 Task: In the Company 3m.com, Create email and send with subject: 'We're Thrilled to Welcome You ', and with mail content 'Hello,_x000D_
Unlock your full potential with our game-changing solution. Embrace the possibilities and embark on a journey of growth and success in your industry._x000D_
Regards', attach the document: Project_plan.docx and insert image: visitingcard.jpg. Below Regards, write Instagram and insert the URL: 'www.instagram.com'. Mark checkbox to create task to follow up : In 3 business days .  Enter or choose an email address of recipient's from company's contact and send.. Logged in from softage.1@softage.net
Action: Mouse moved to (99, 64)
Screenshot: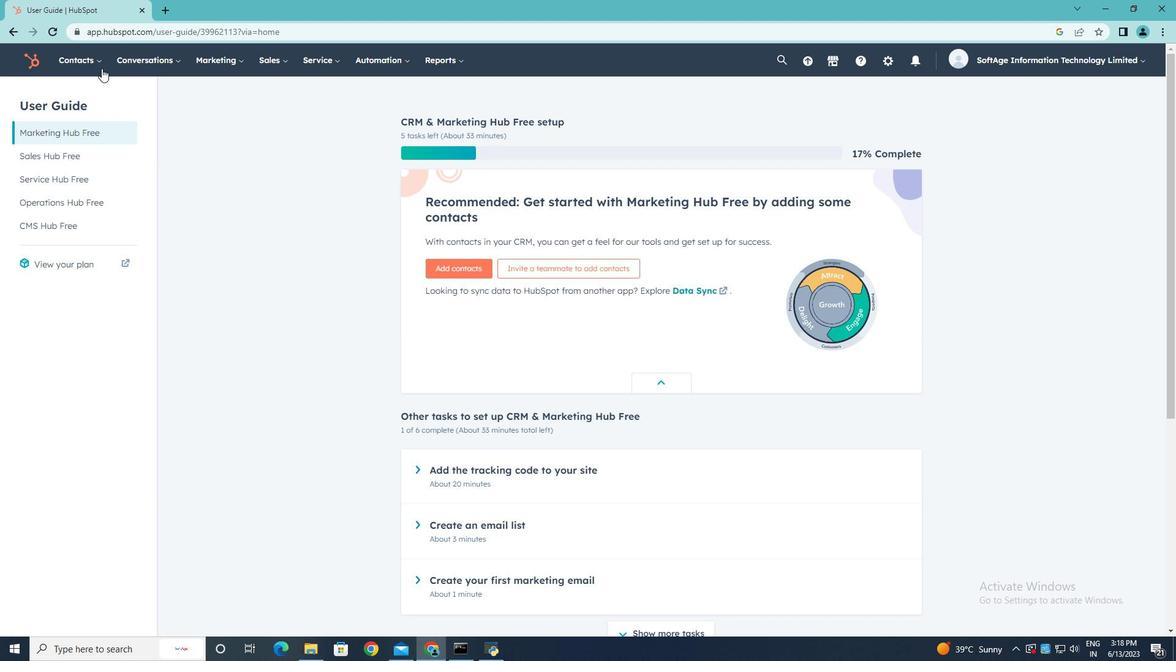 
Action: Mouse pressed left at (99, 64)
Screenshot: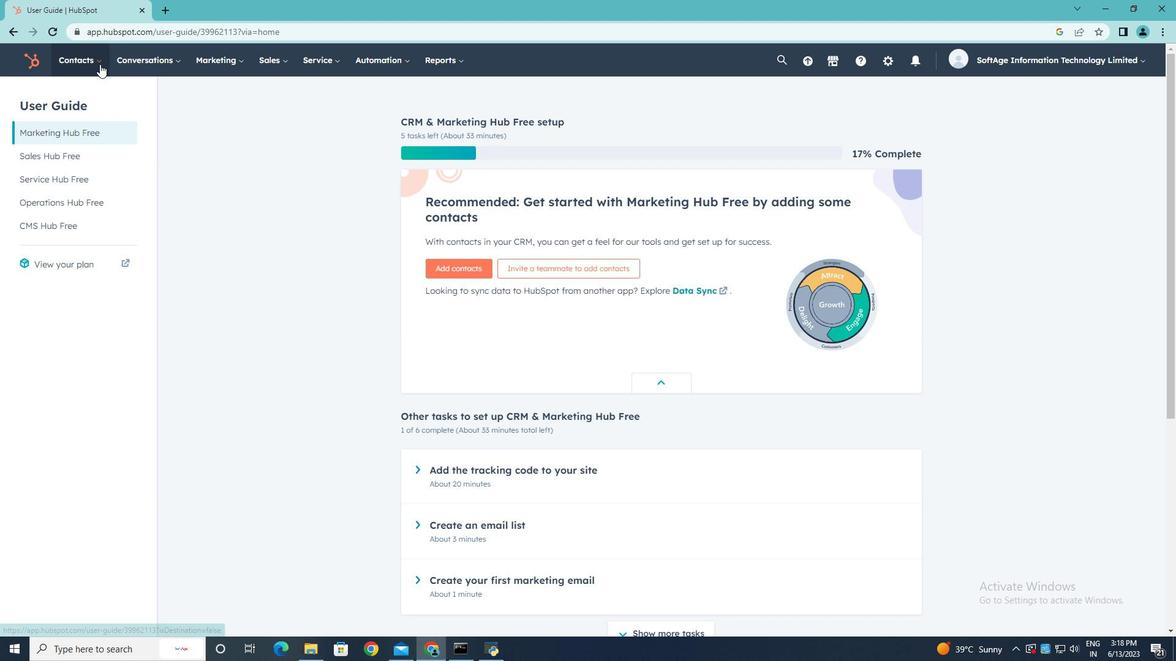 
Action: Mouse moved to (96, 124)
Screenshot: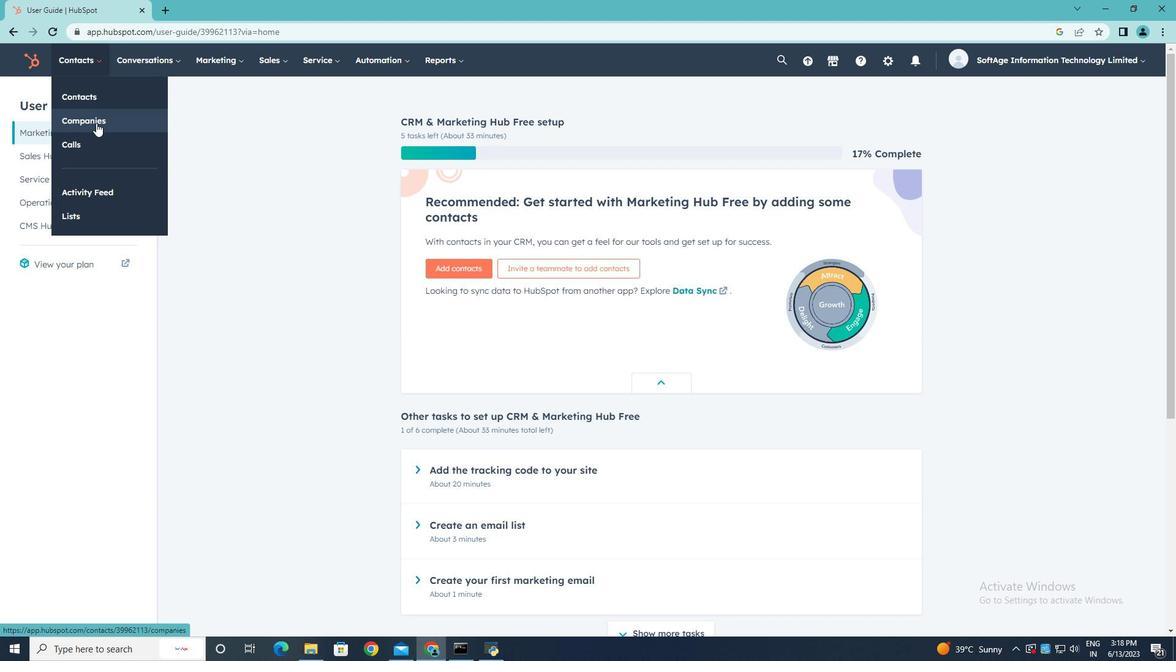 
Action: Mouse pressed left at (96, 124)
Screenshot: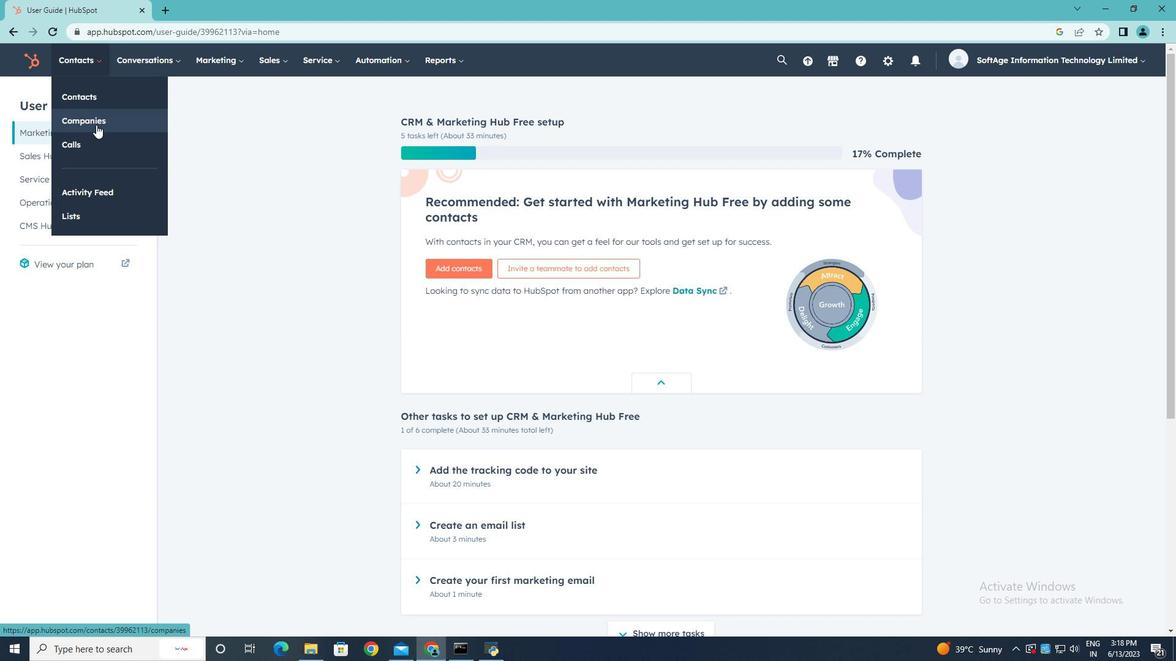 
Action: Mouse moved to (110, 200)
Screenshot: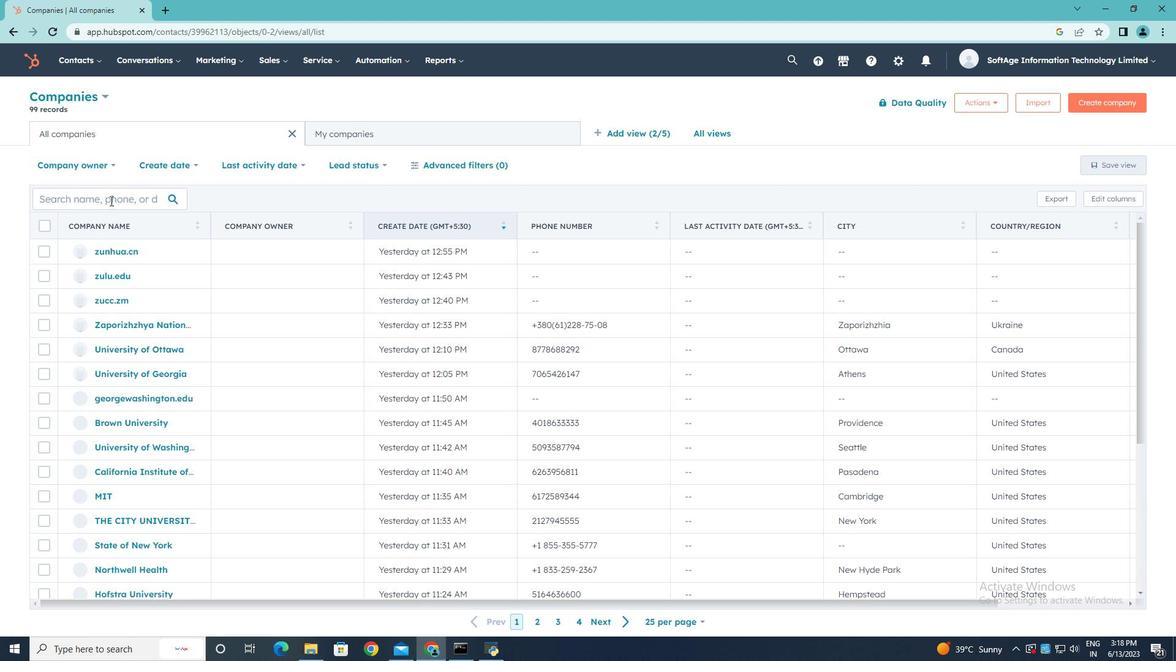 
Action: Mouse pressed left at (110, 200)
Screenshot: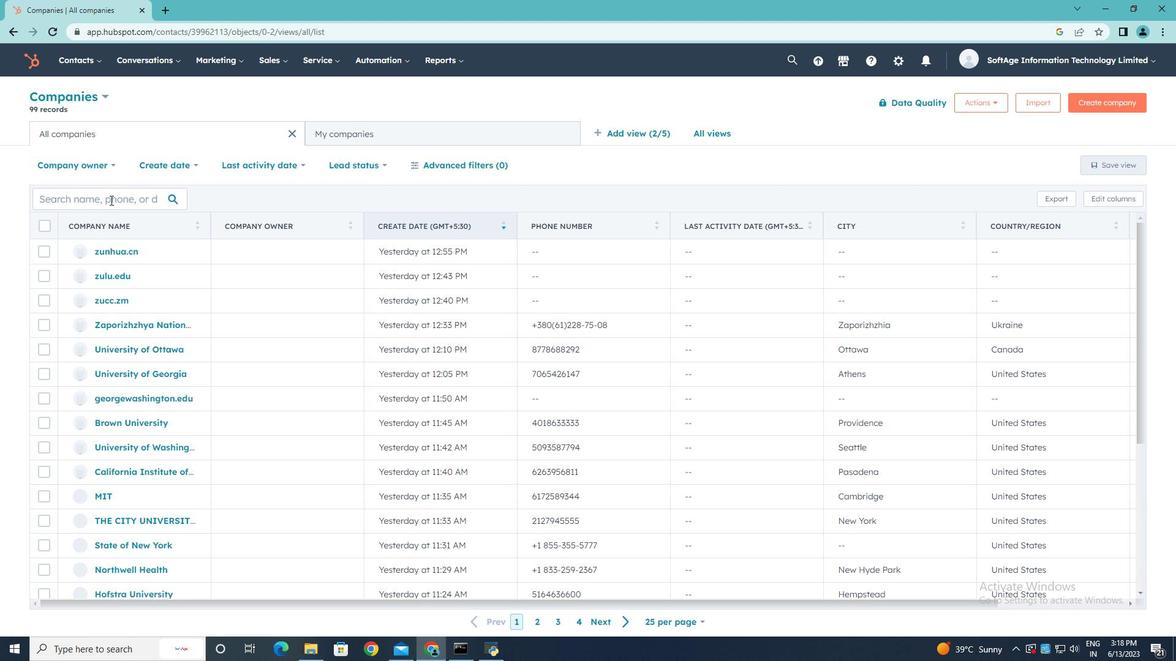 
Action: Key pressed 3m.com
Screenshot: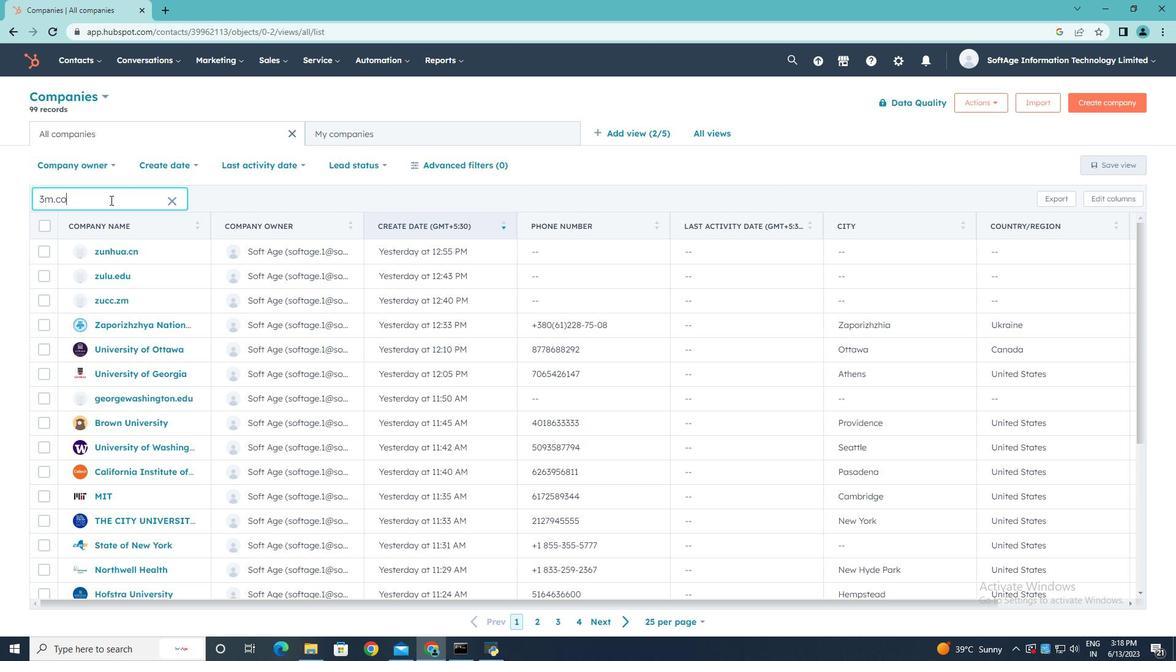 
Action: Mouse moved to (114, 249)
Screenshot: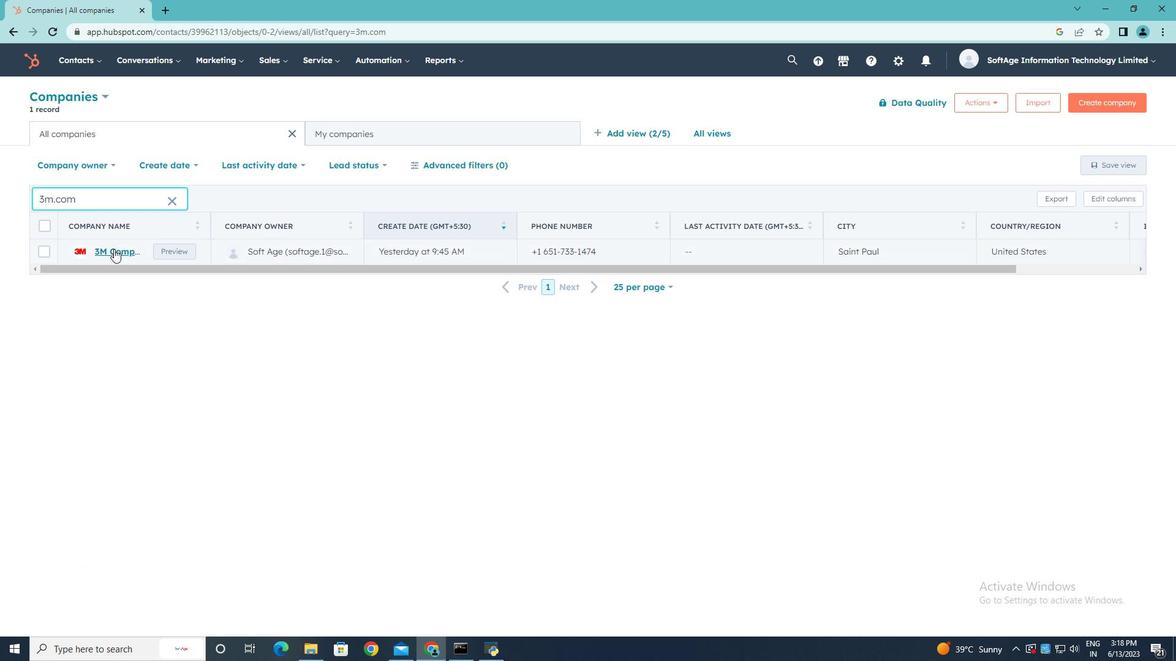 
Action: Mouse pressed left at (114, 249)
Screenshot: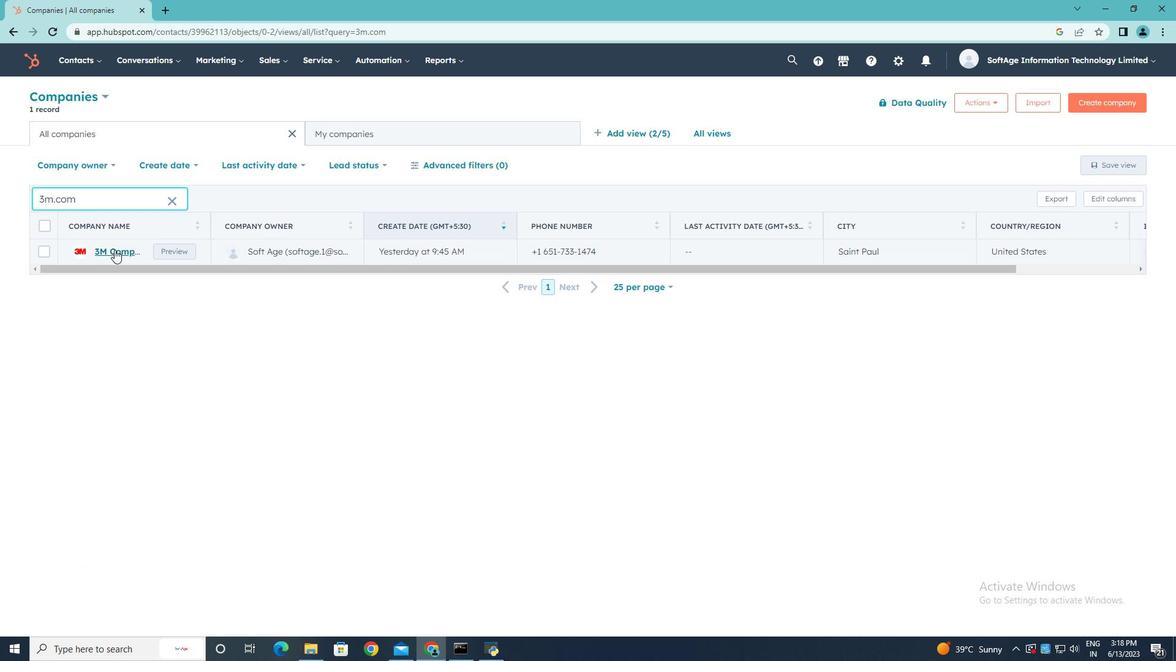 
Action: Mouse moved to (86, 205)
Screenshot: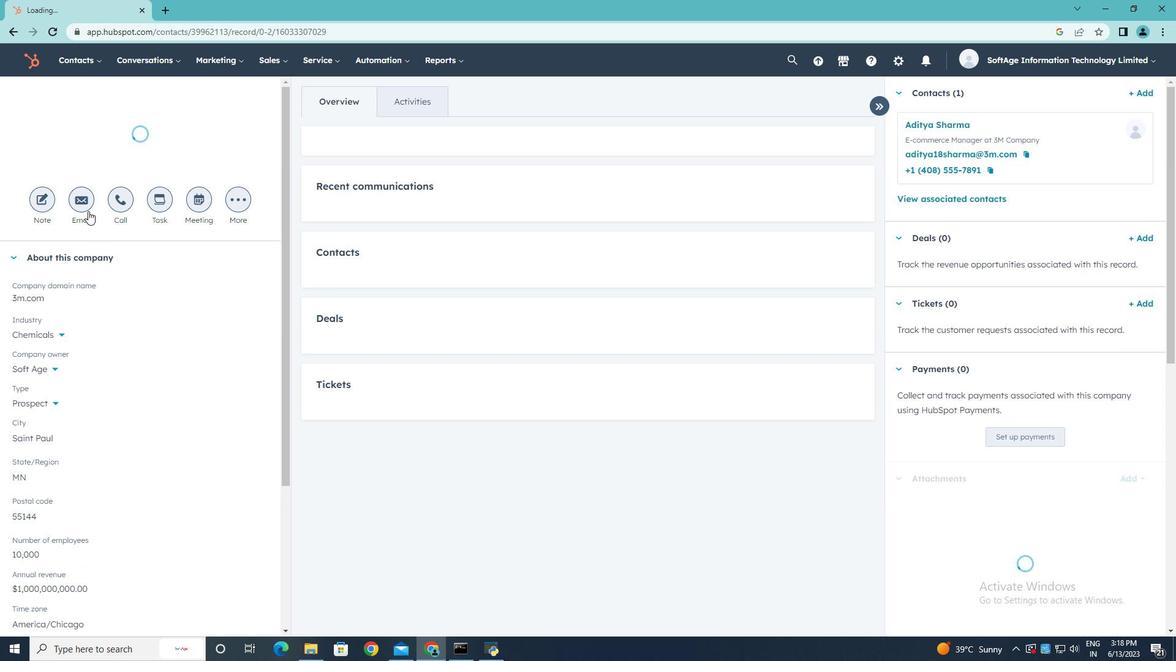 
Action: Mouse pressed left at (86, 205)
Screenshot: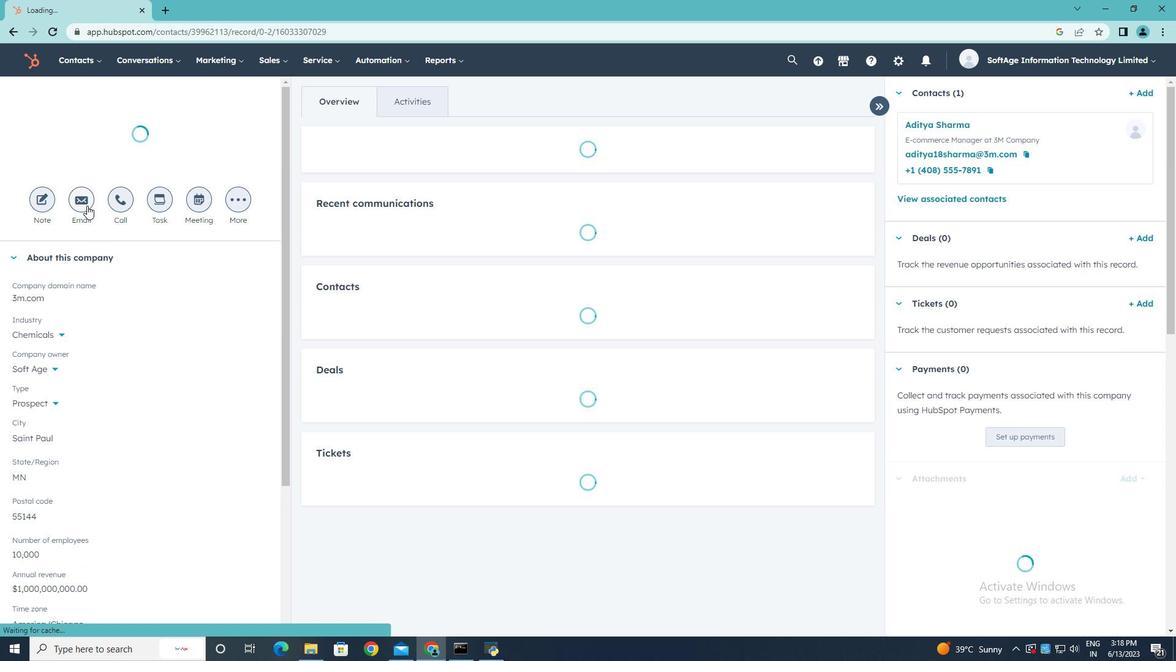
Action: Key pressed <Key.shift><Key.shift><Key.shift><Key.shift><Key.shift><Key.shift><Key.shift><Key.shift><Key.shift><Key.shift><Key.shift><Key.shift><Key.shift><Key.shift><Key.shift><Key.shift><Key.shift><Key.shift><Key.shift><Key.shift><Key.shift><Key.shift><Key.shift><Key.shift><Key.shift><Key.shift><Key.shift><Key.shift><Key.shift><Key.shift><Key.shift><Key.shift><Key.shift>We're<Key.space><Key.shift>Thrilled<Key.space>to<Key.space><Key.shift>welcome<Key.space><Key.shift><Key.backspace><Key.backspace><Key.backspace><Key.backspace><Key.backspace><Key.backspace><Key.backspace><Key.backspace><Key.backspace><Key.space><Key.shift>Welcome<Key.space><Key.shift><Key.shift><Key.shift><Key.shift><Key.shift><Key.shift><Key.shift><Key.shift><Key.shift><Key.shift><Key.shift><Key.shift><Key.shift><Key.shift><Key.shift><Key.shift><Key.shift>You
Screenshot: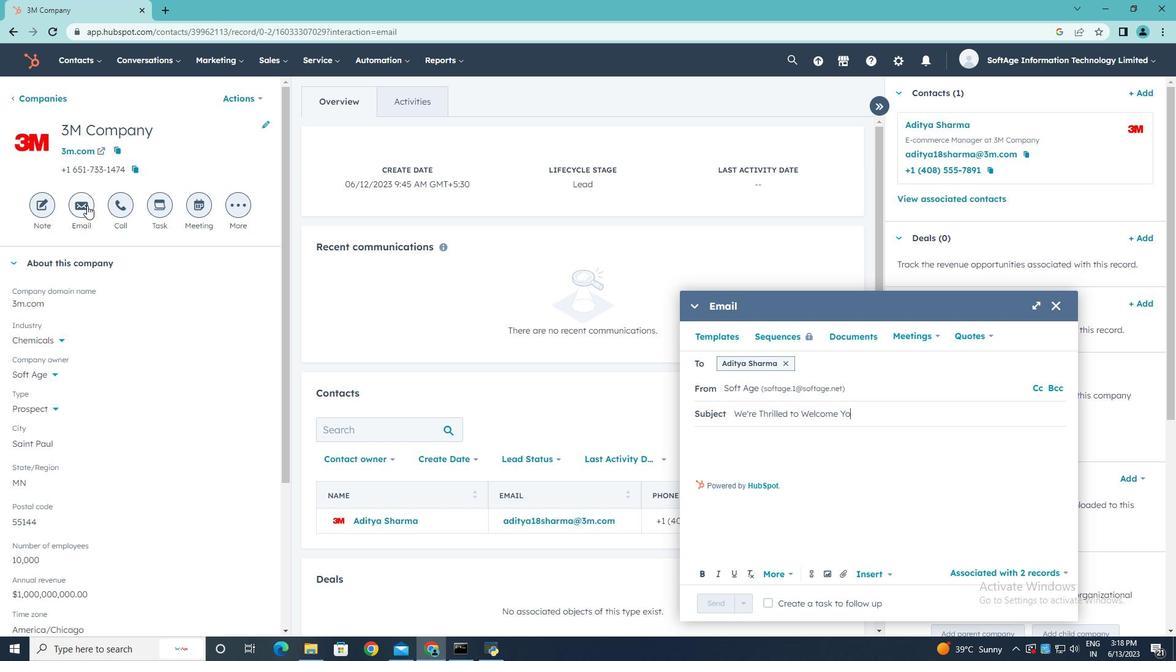 
Action: Mouse moved to (708, 434)
Screenshot: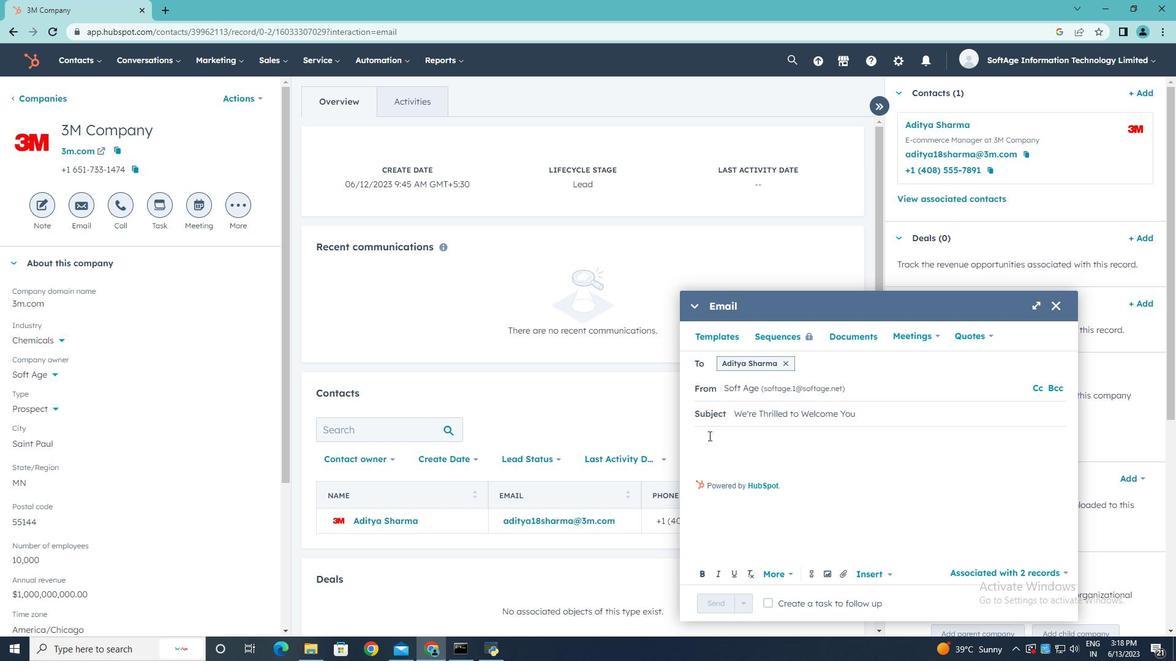 
Action: Mouse pressed left at (708, 434)
Screenshot: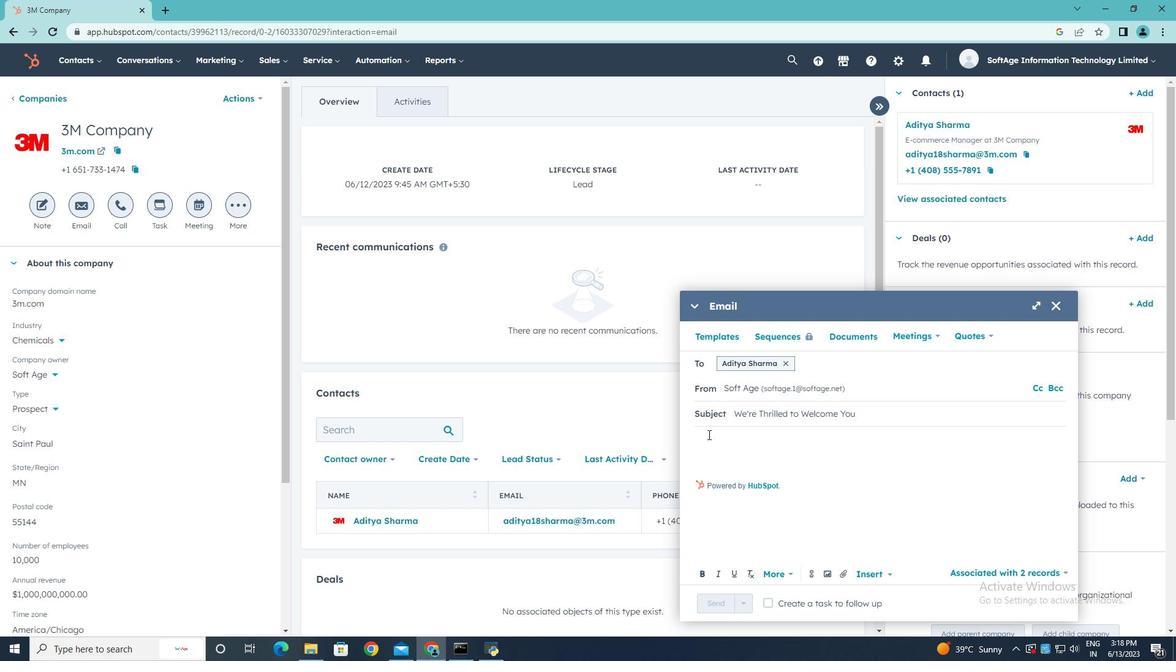 
Action: Key pressed <Key.shift>Hello
Screenshot: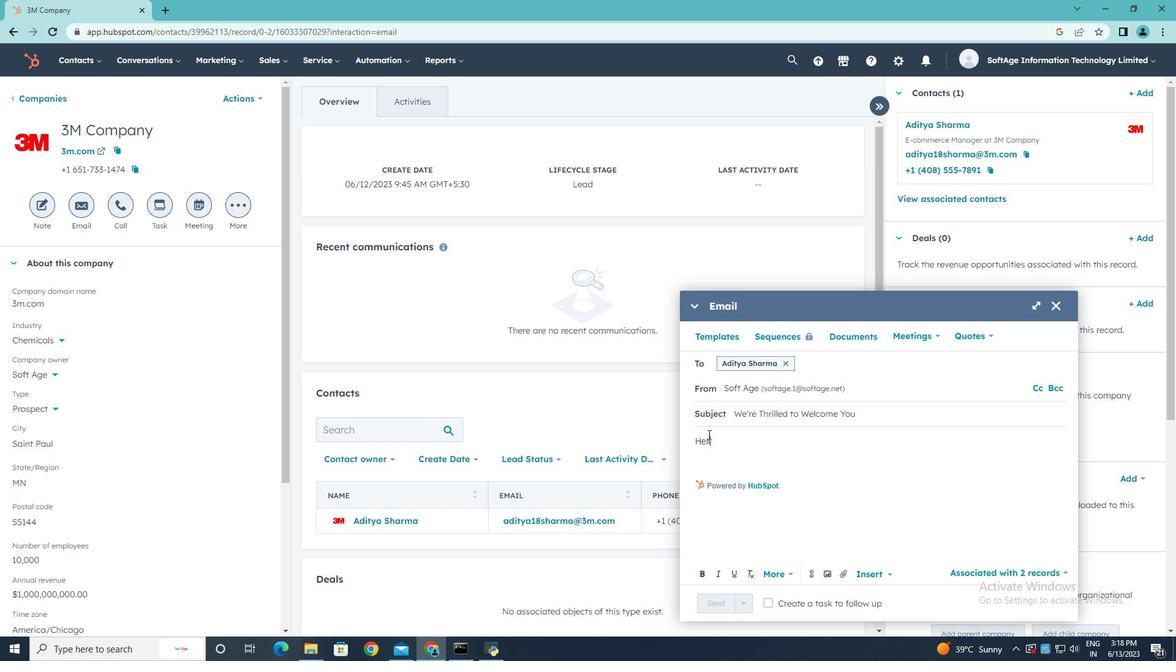 
Action: Mouse moved to (696, 455)
Screenshot: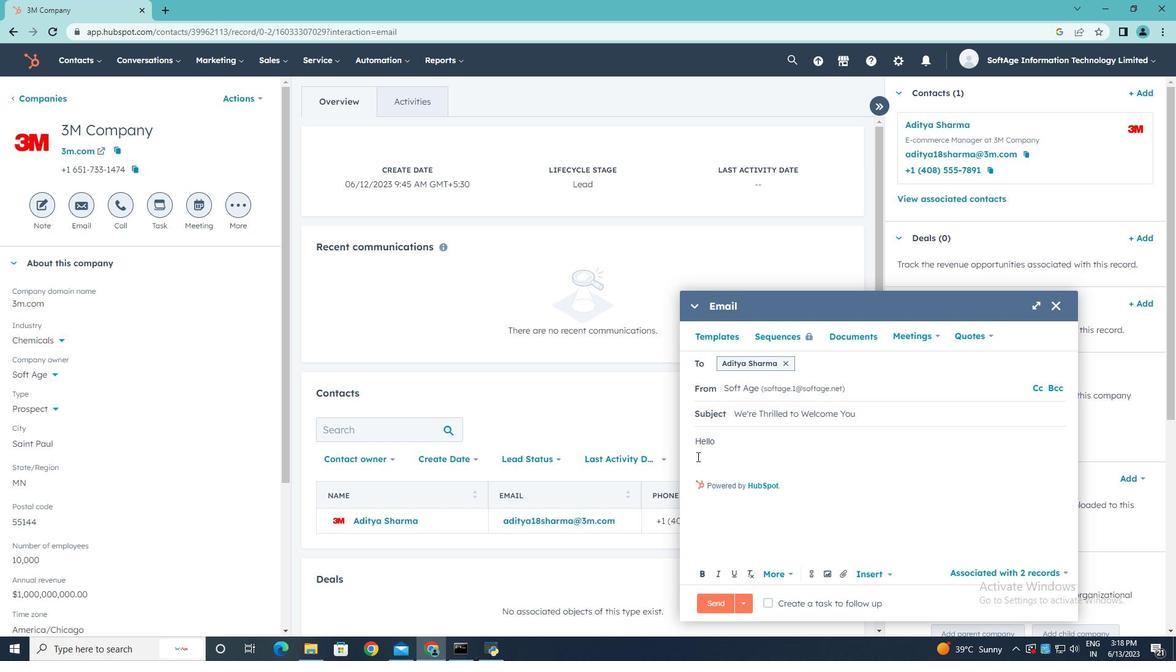 
Action: Mouse pressed left at (696, 455)
Screenshot: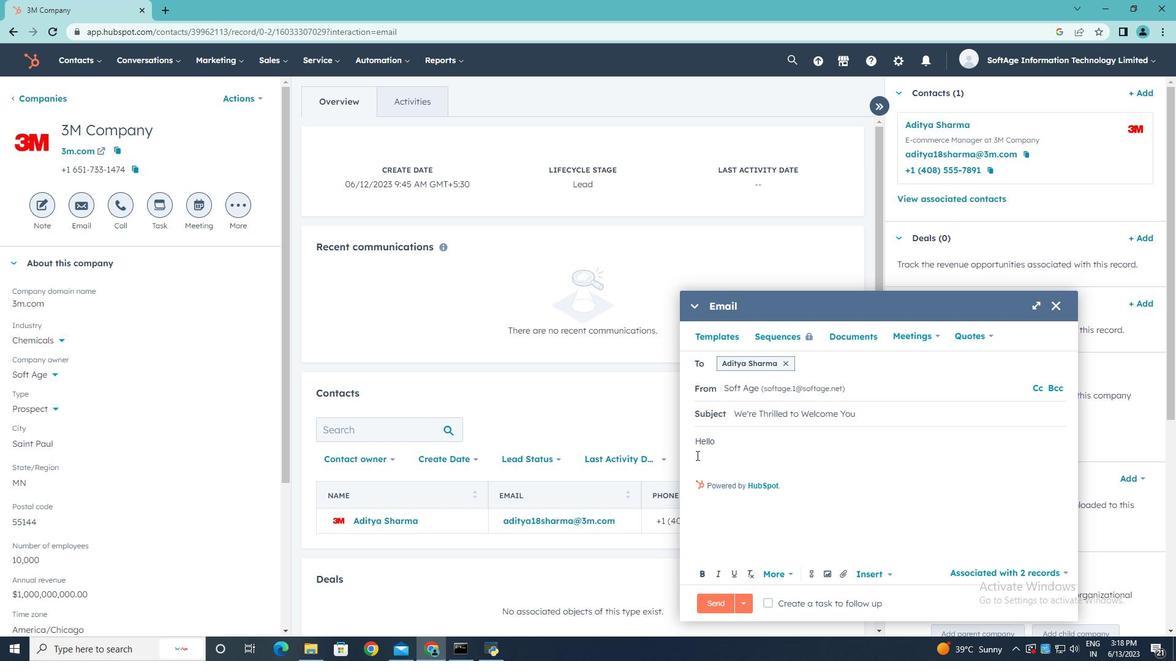 
Action: Key pressed <Key.shift><Key.shift><Key.shift><Key.shift>Unlock<Key.space><Key.shift><Key.shift><Key.shift><Key.shift><Key.shift><Key.shift><Key.shift><Key.shift><Key.shift>your<Key.space>full<Key.space>potential<Key.space>with<Key.space>our<Key.space>game-changing<Key.space>solution.<Key.space><Key.shift>En<Key.backspace>mbrace<Key.space>the<Key.space>possibilities<Key.space>and<Key.space>embark<Key.space>on<Key.space>a<Key.space>journey<Key.space>of<Key.space>growth<Key.space>and<Key.space>si<Key.backspace>uccess<Key.space>in<Key.space>your<Key.space>industry.
Screenshot: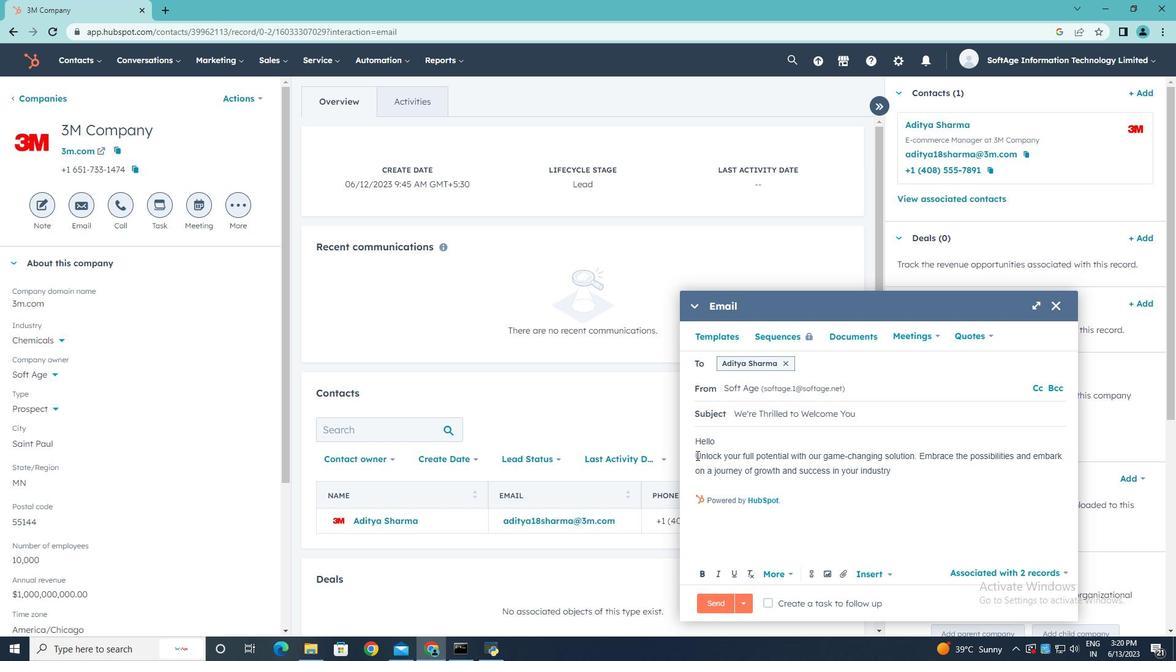 
Action: Mouse moved to (702, 491)
Screenshot: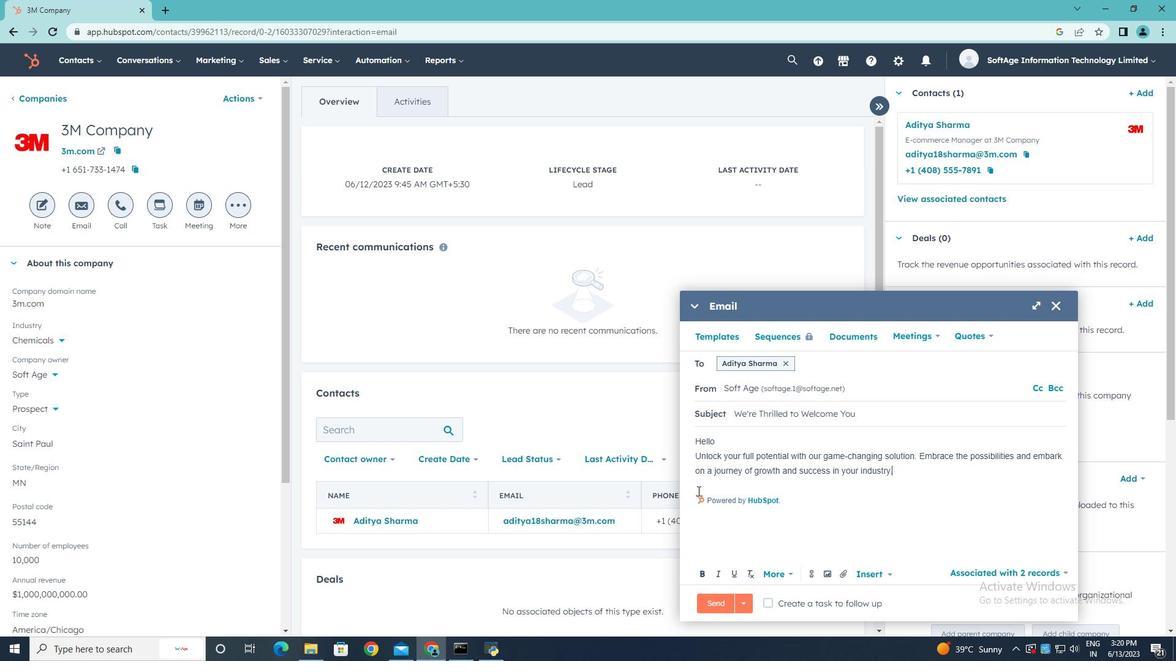 
Action: Mouse pressed left at (702, 491)
Screenshot: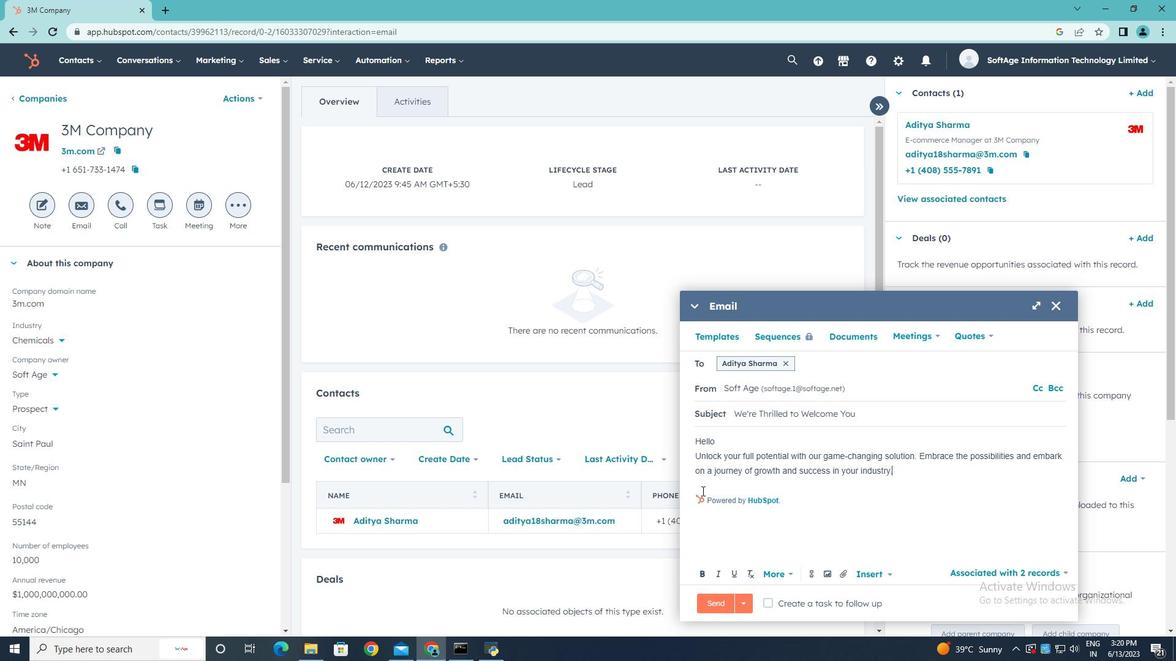 
Action: Key pressed <Key.enter><Key.shift>Regards,
Screenshot: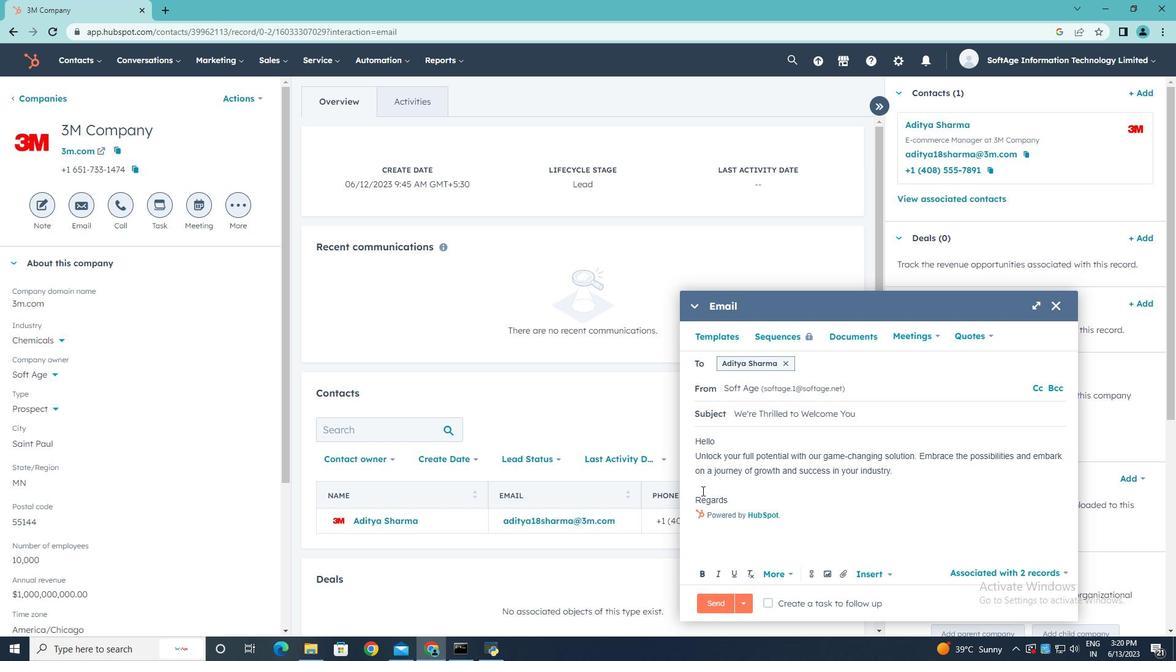 
Action: Mouse moved to (841, 574)
Screenshot: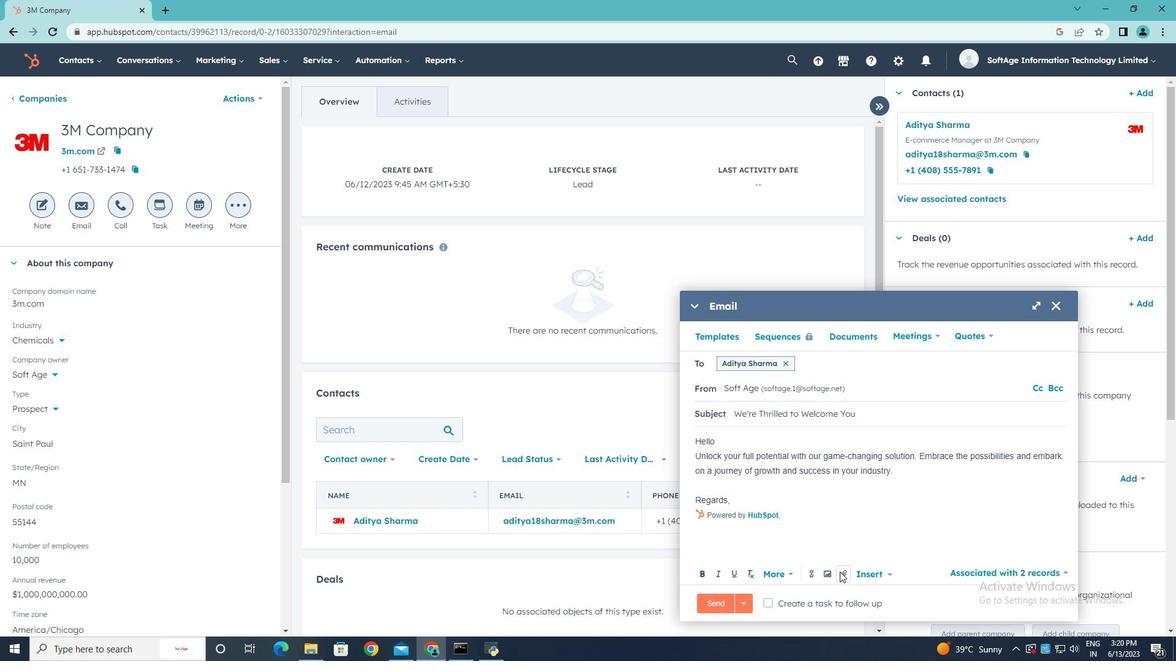 
Action: Mouse pressed left at (841, 574)
Screenshot: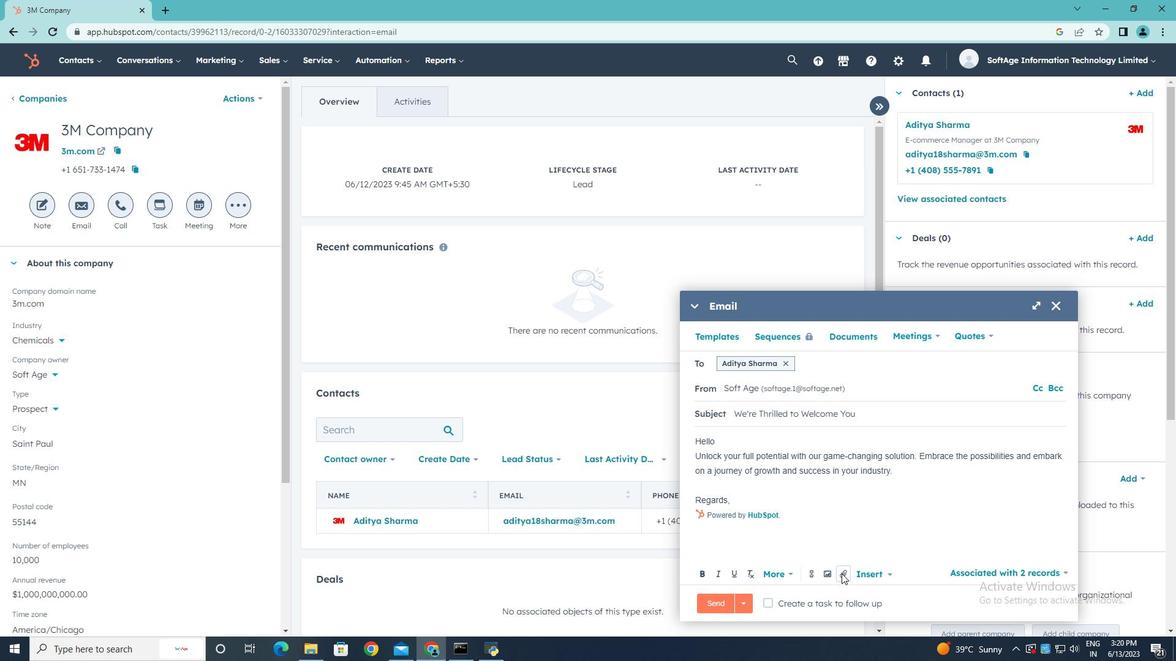 
Action: Mouse moved to (869, 544)
Screenshot: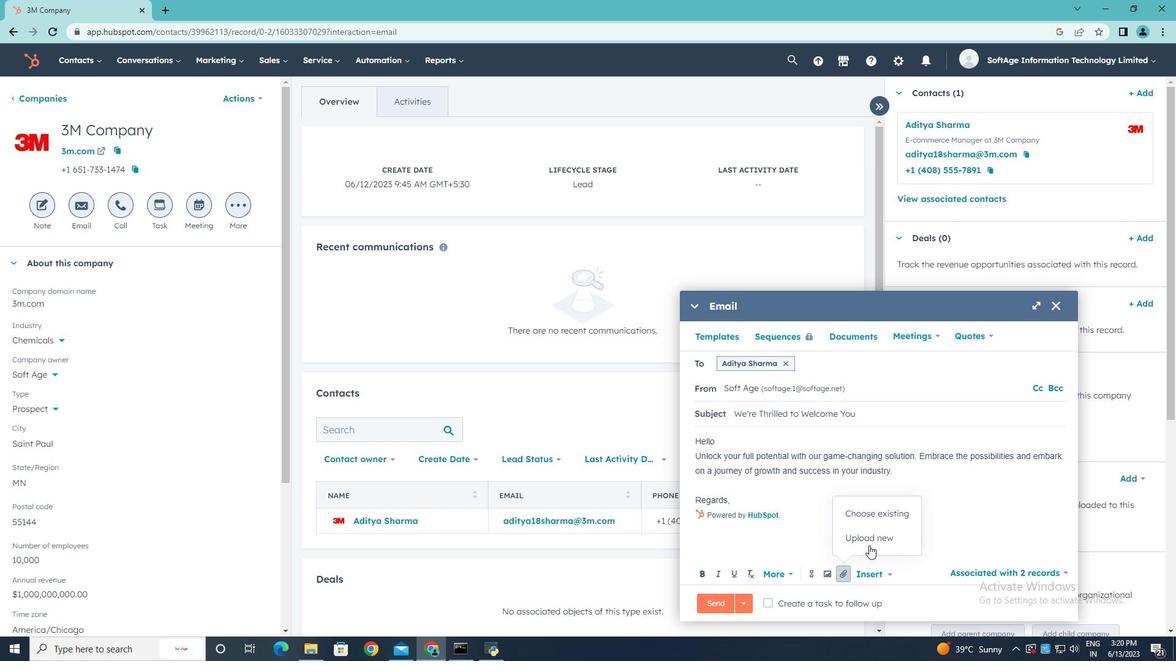 
Action: Mouse pressed left at (869, 544)
Screenshot: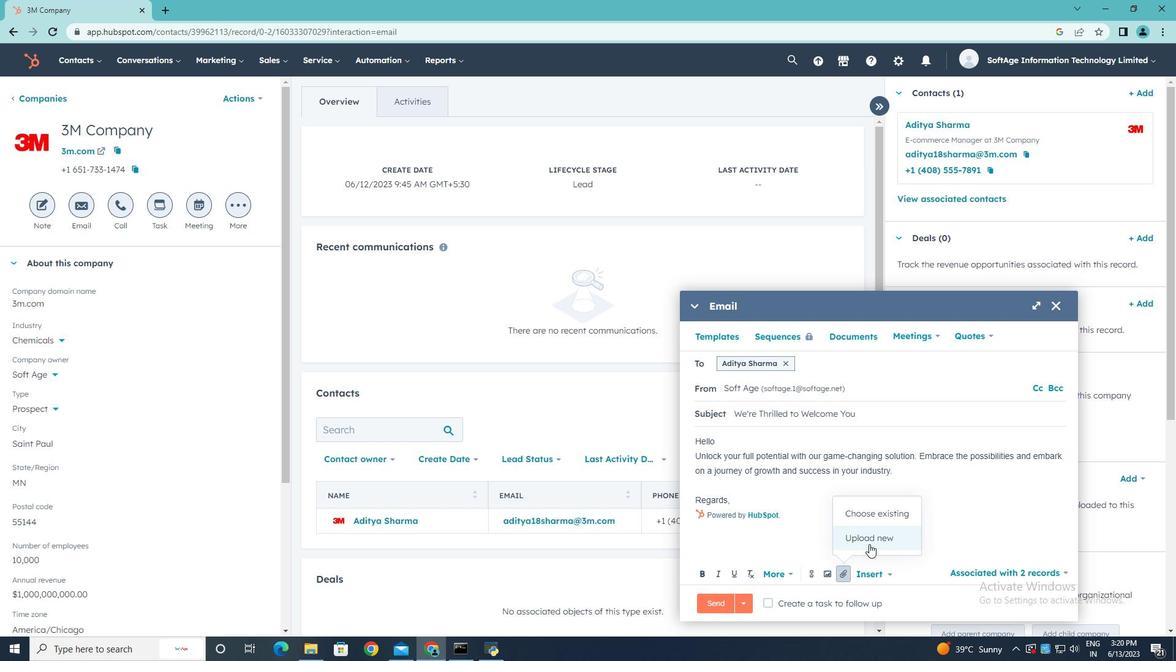 
Action: Mouse moved to (222, 124)
Screenshot: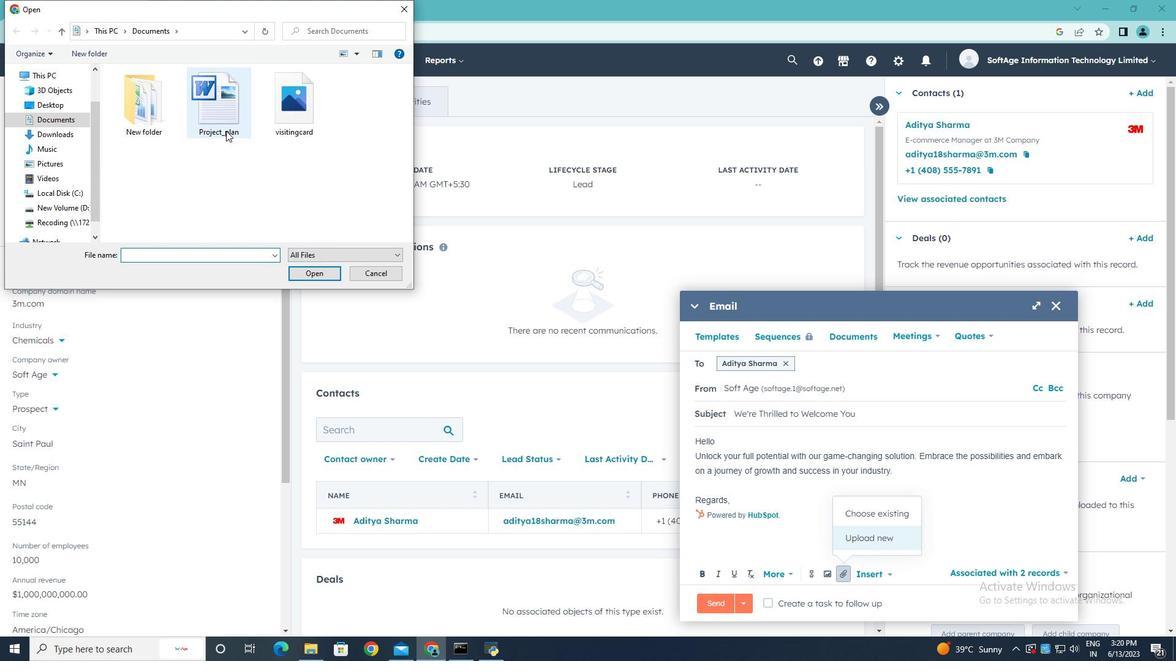 
Action: Mouse pressed left at (222, 124)
Screenshot: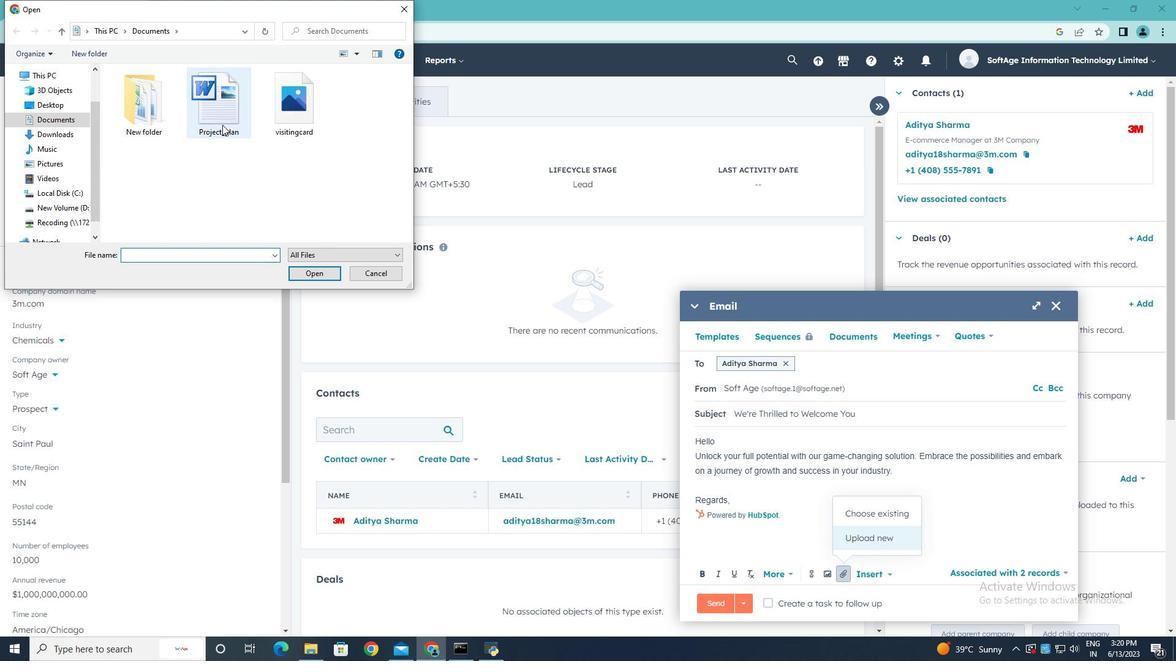 
Action: Mouse moved to (316, 276)
Screenshot: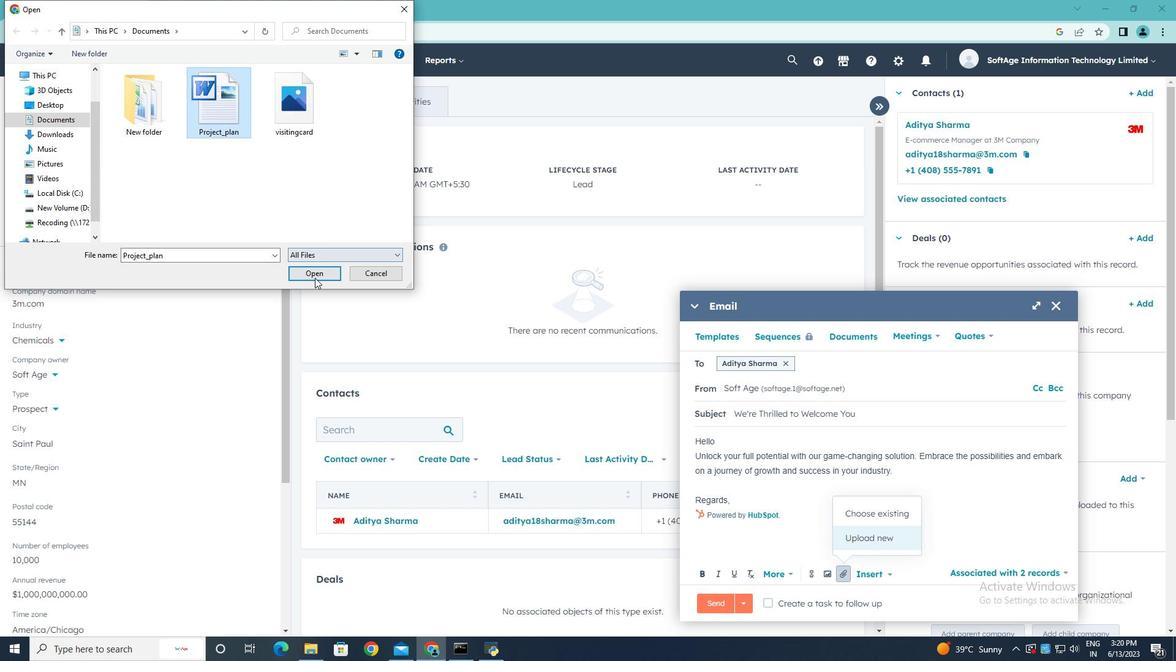 
Action: Mouse pressed left at (316, 276)
Screenshot: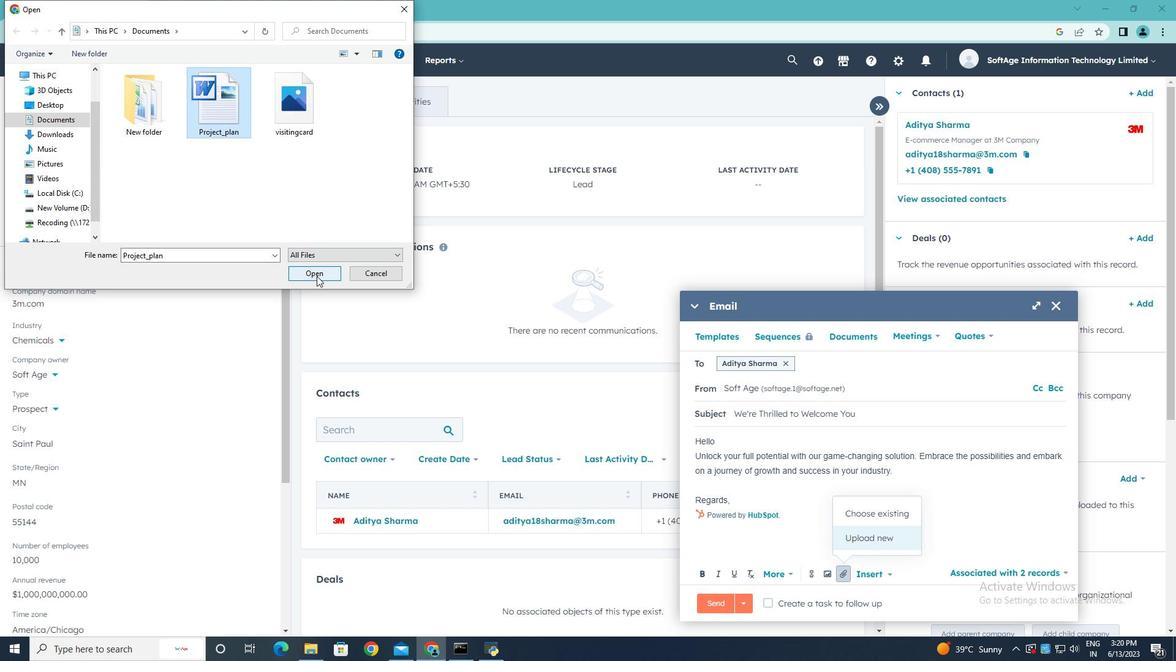 
Action: Mouse moved to (842, 544)
Screenshot: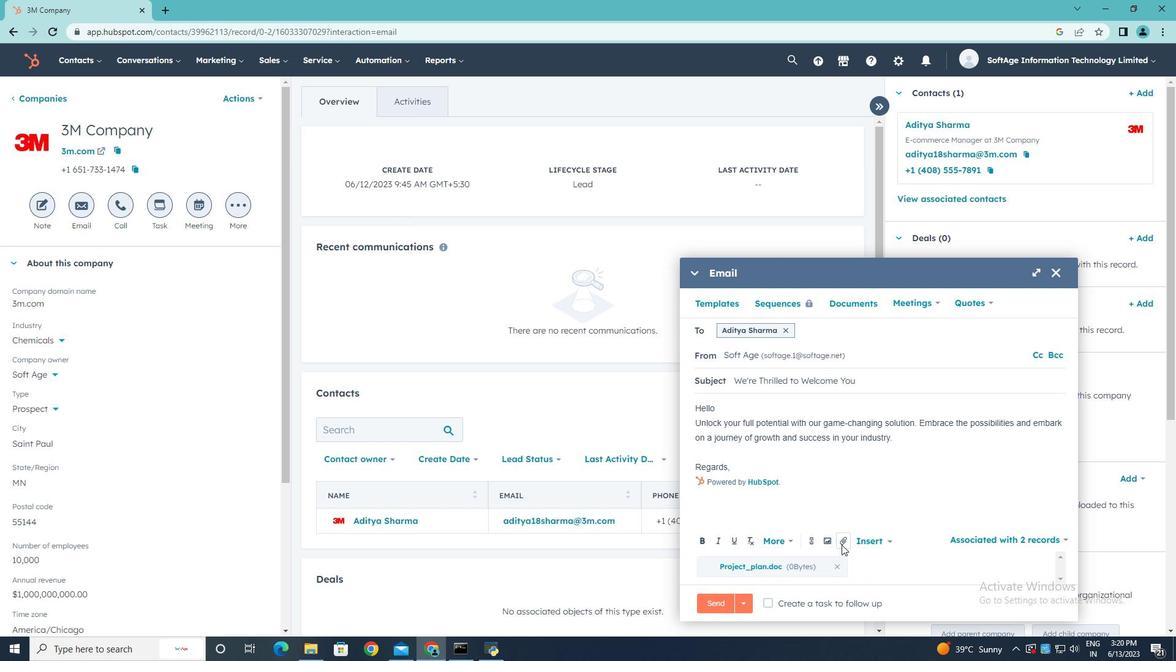 
Action: Mouse pressed left at (842, 544)
Screenshot: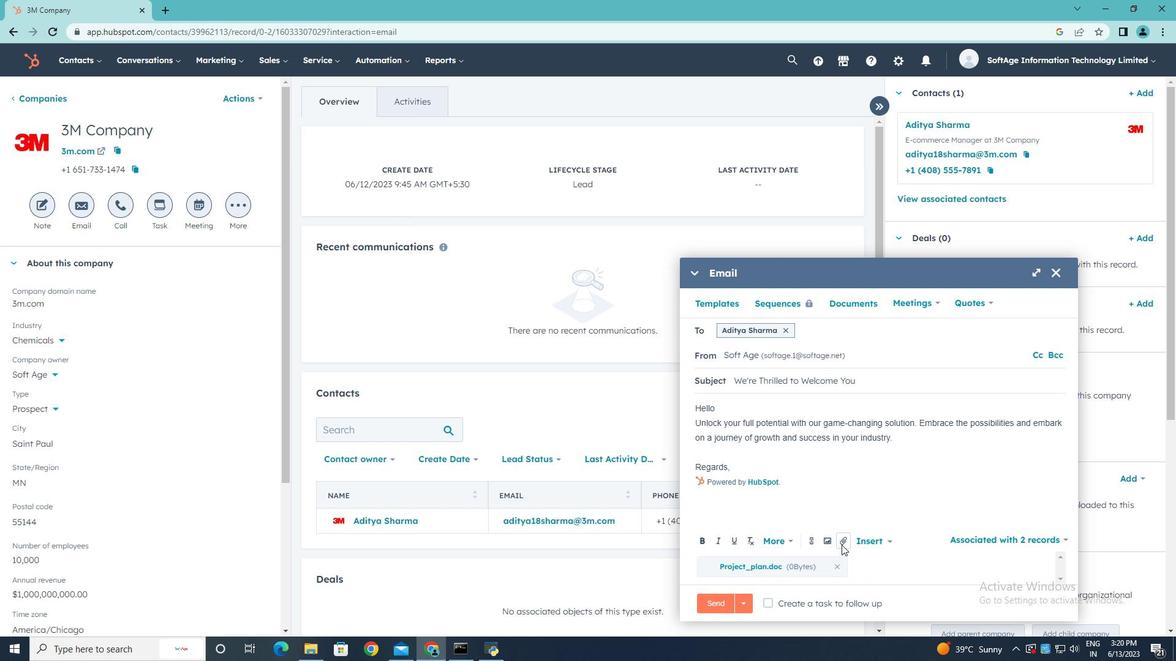 
Action: Mouse moved to (868, 510)
Screenshot: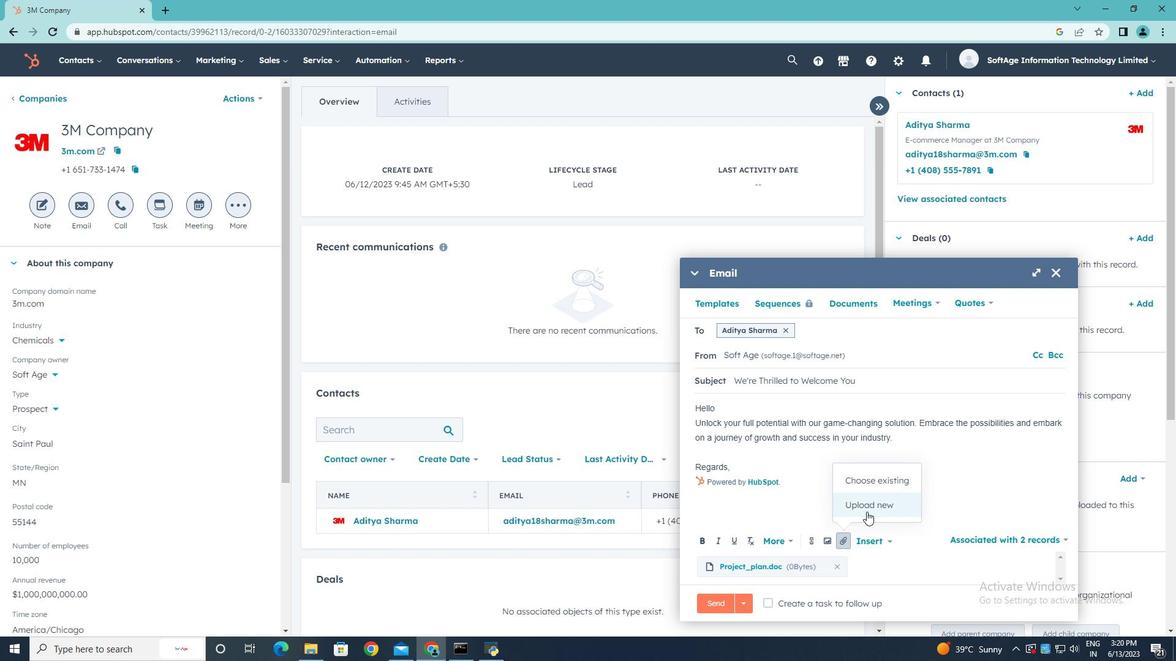 
Action: Mouse pressed left at (868, 510)
Screenshot: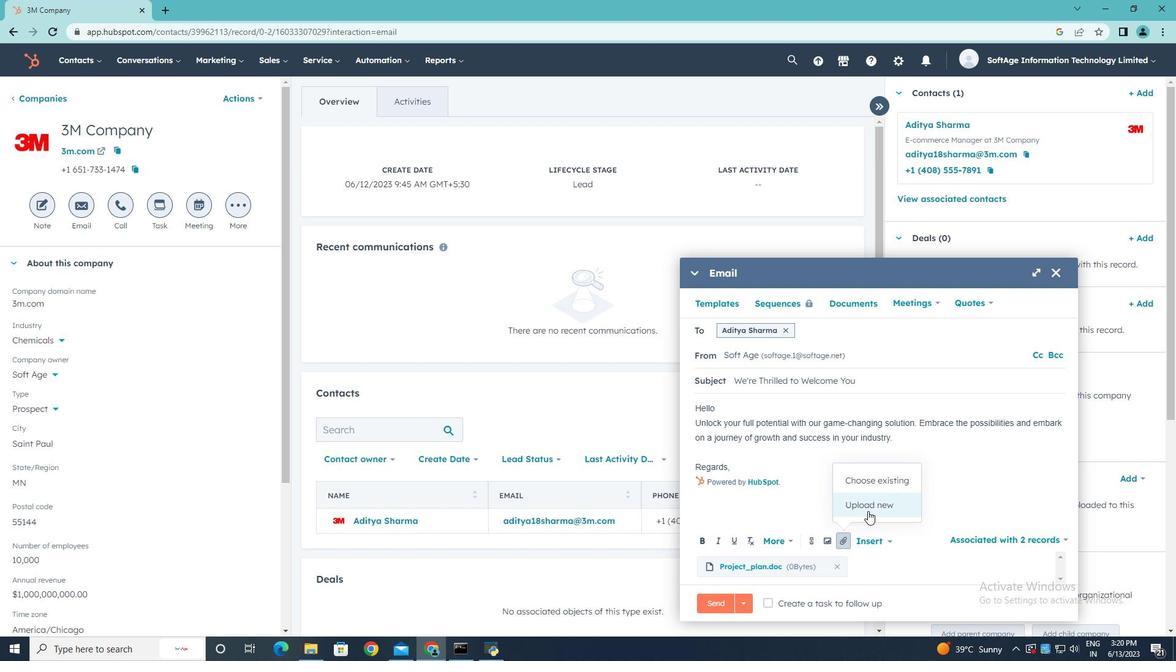 
Action: Mouse moved to (297, 104)
Screenshot: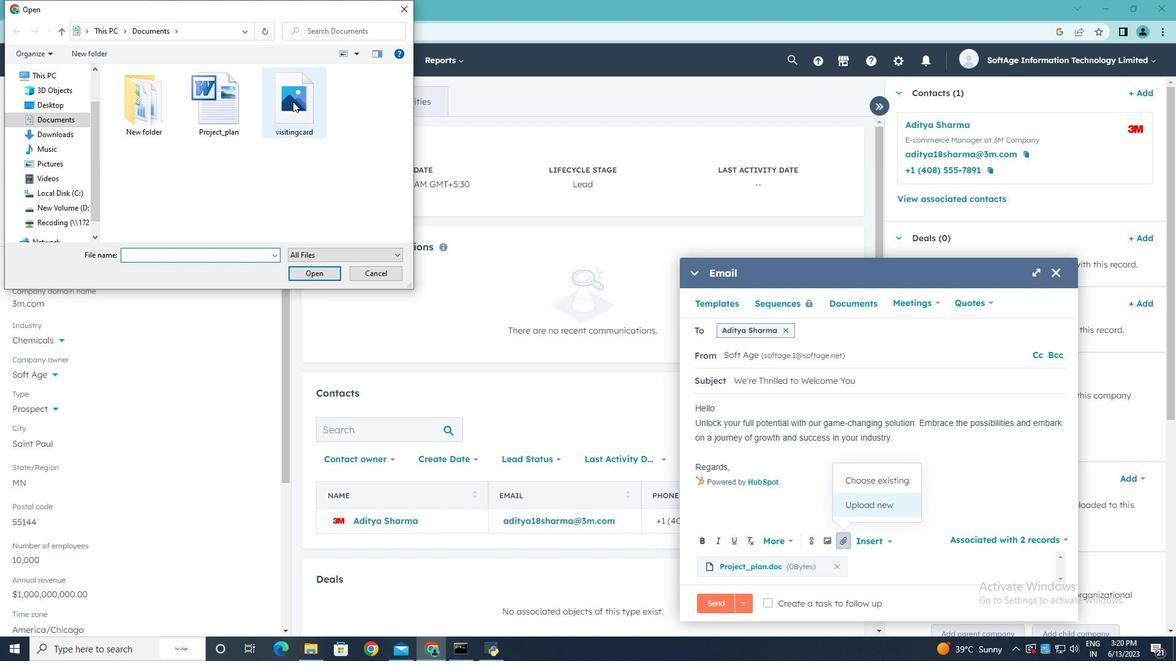 
Action: Mouse pressed left at (297, 104)
Screenshot: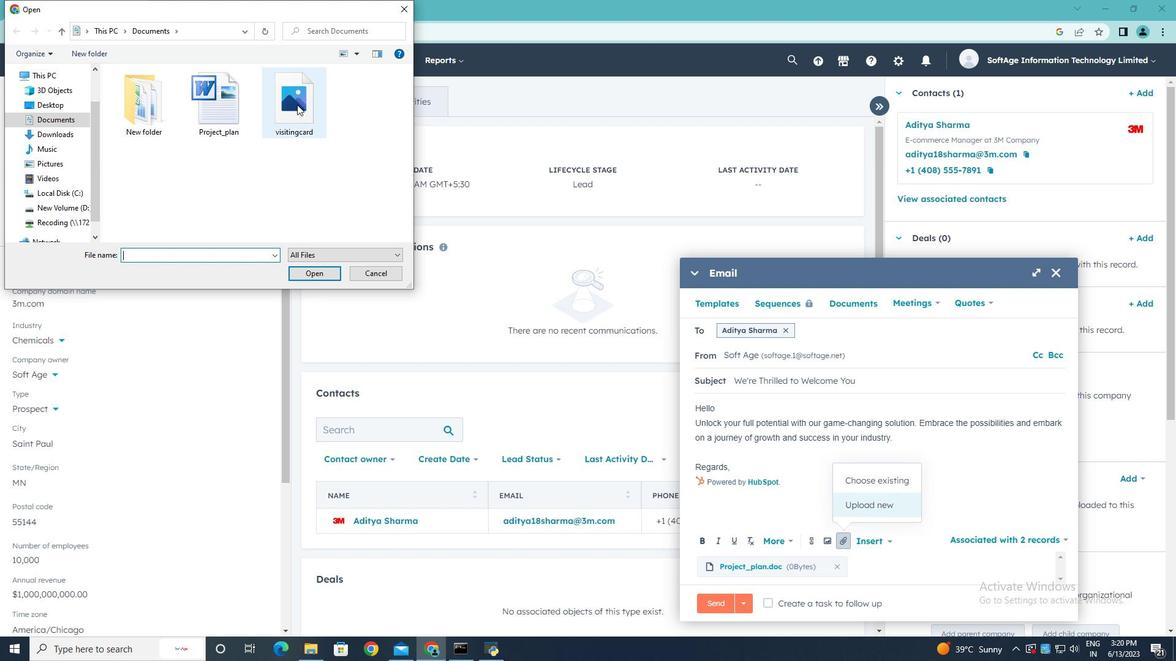 
Action: Mouse moved to (330, 272)
Screenshot: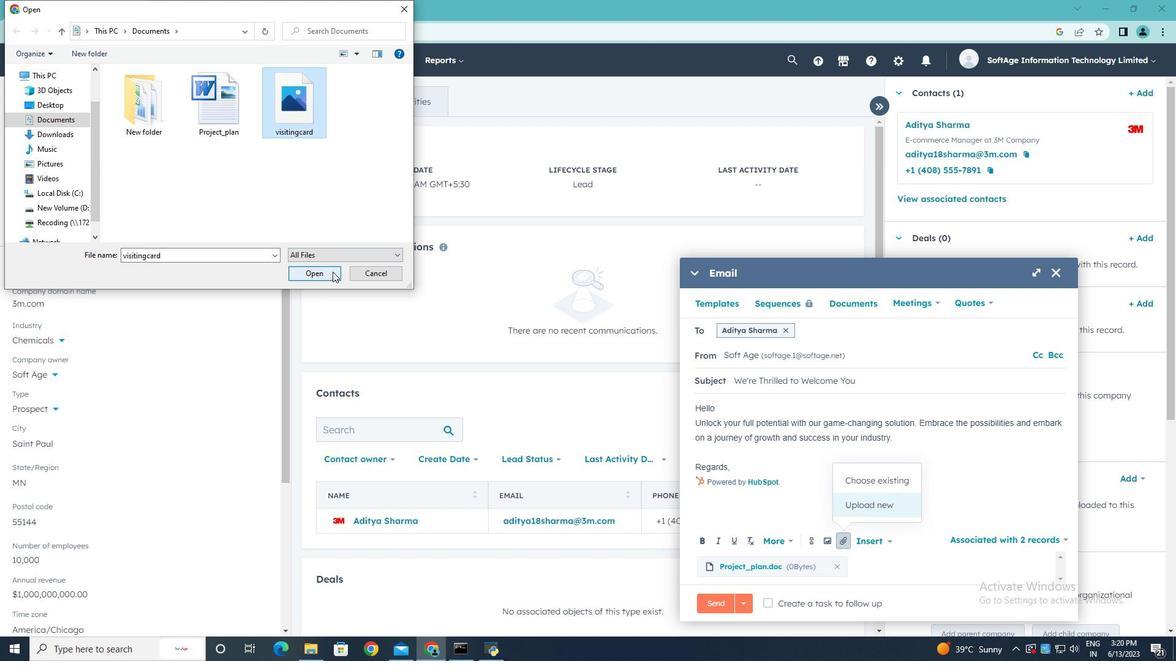 
Action: Mouse pressed left at (330, 272)
Screenshot: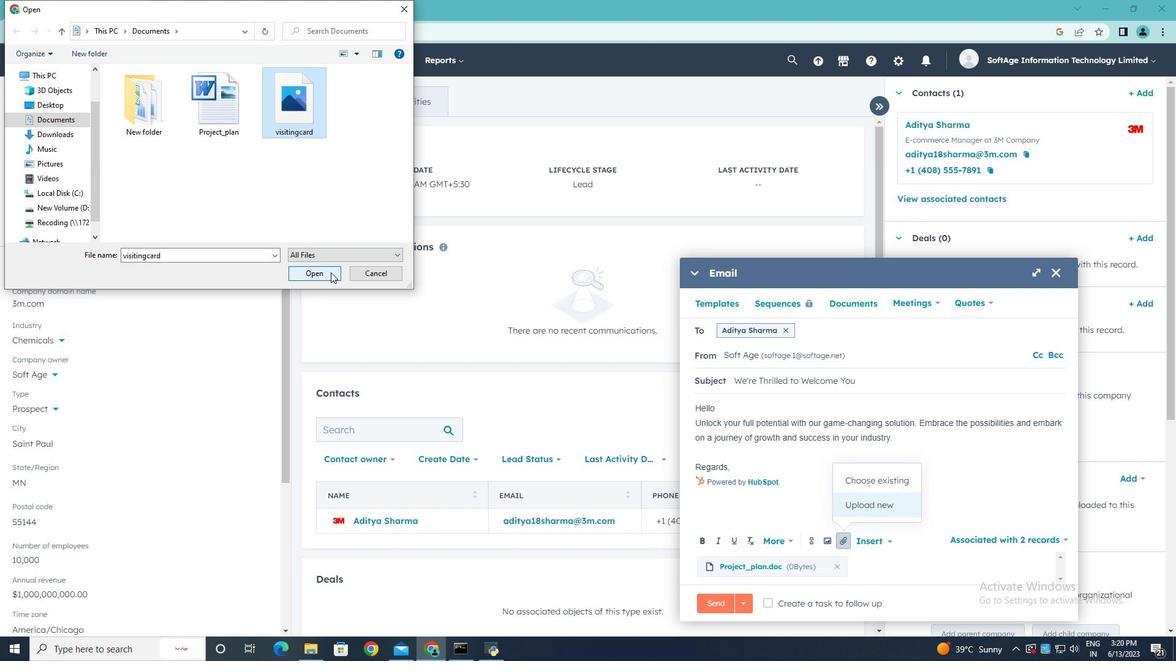 
Action: Mouse moved to (730, 465)
Screenshot: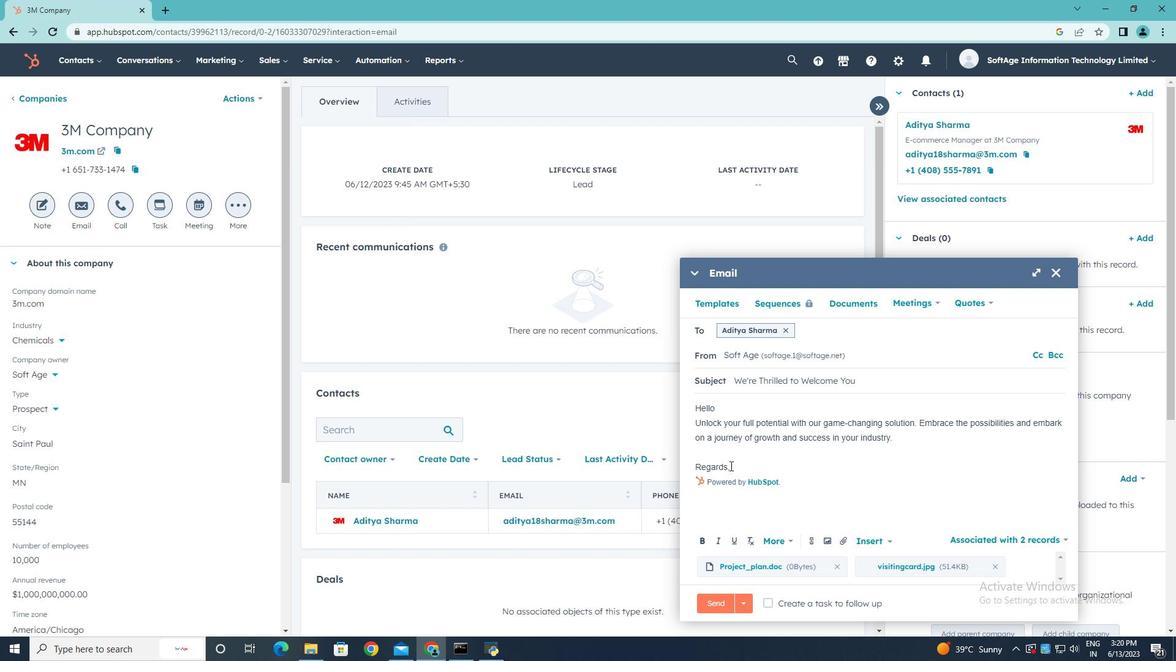 
Action: Mouse pressed left at (730, 465)
Screenshot: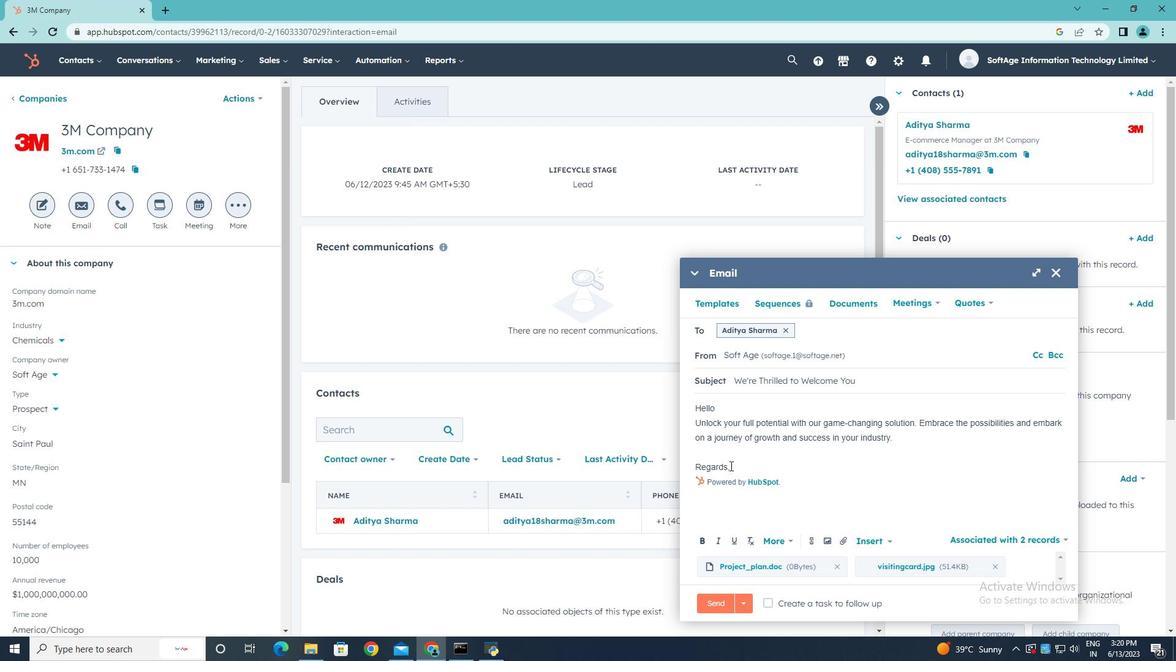 
Action: Mouse moved to (729, 464)
Screenshot: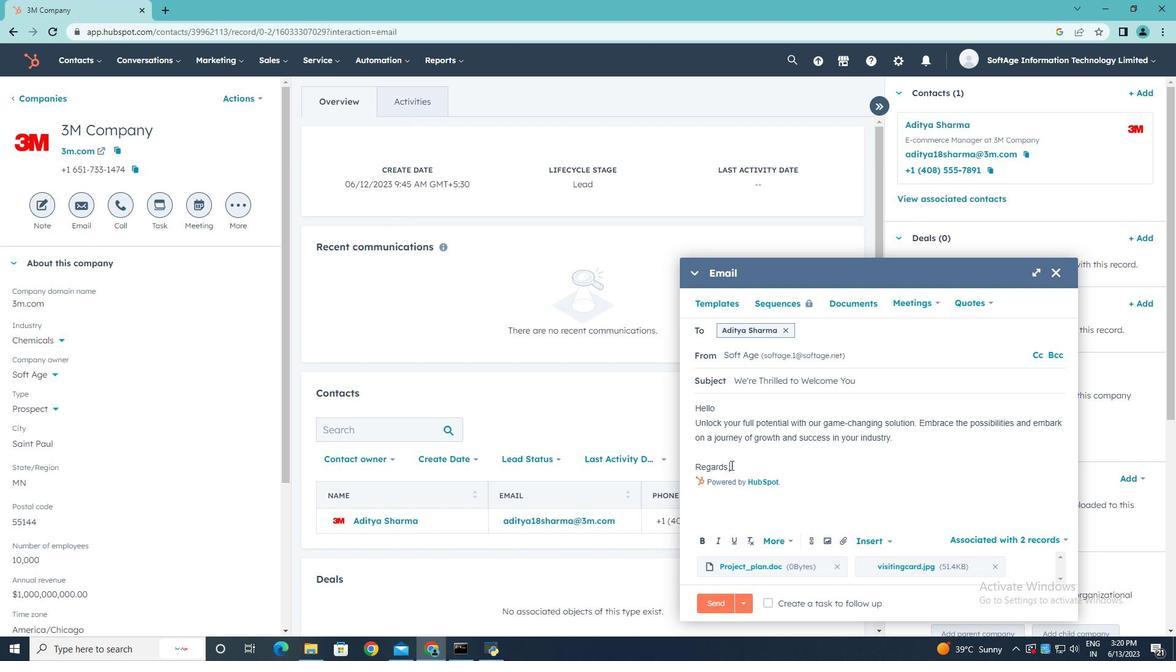 
Action: Key pressed <Key.enter>
Screenshot: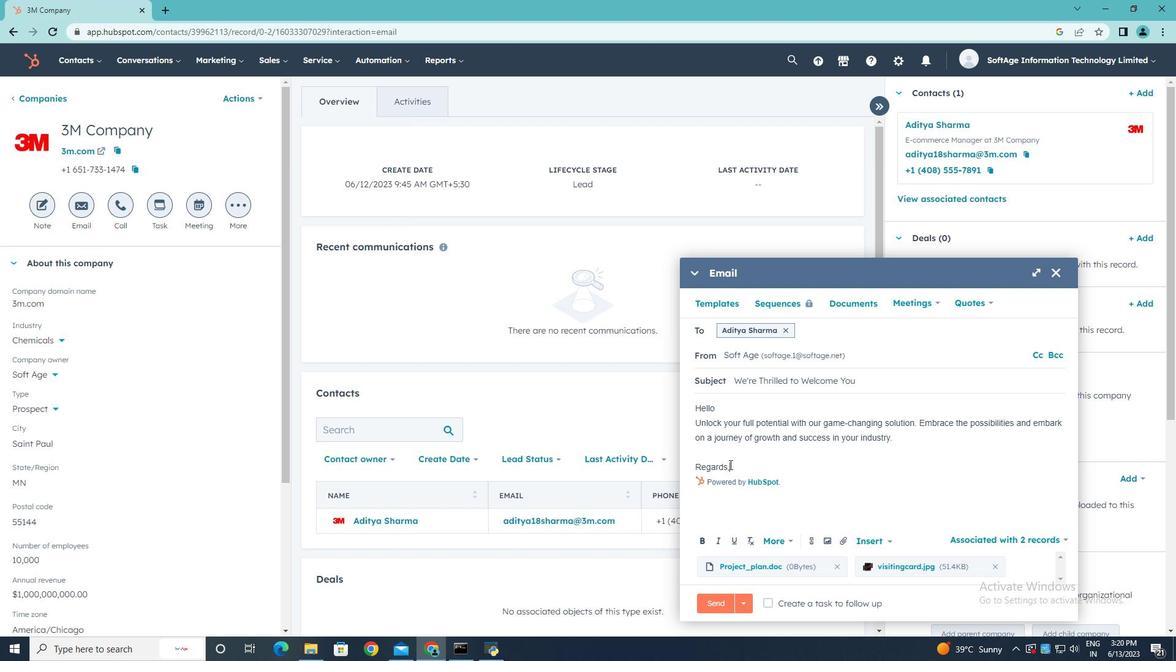 
Action: Mouse moved to (810, 537)
Screenshot: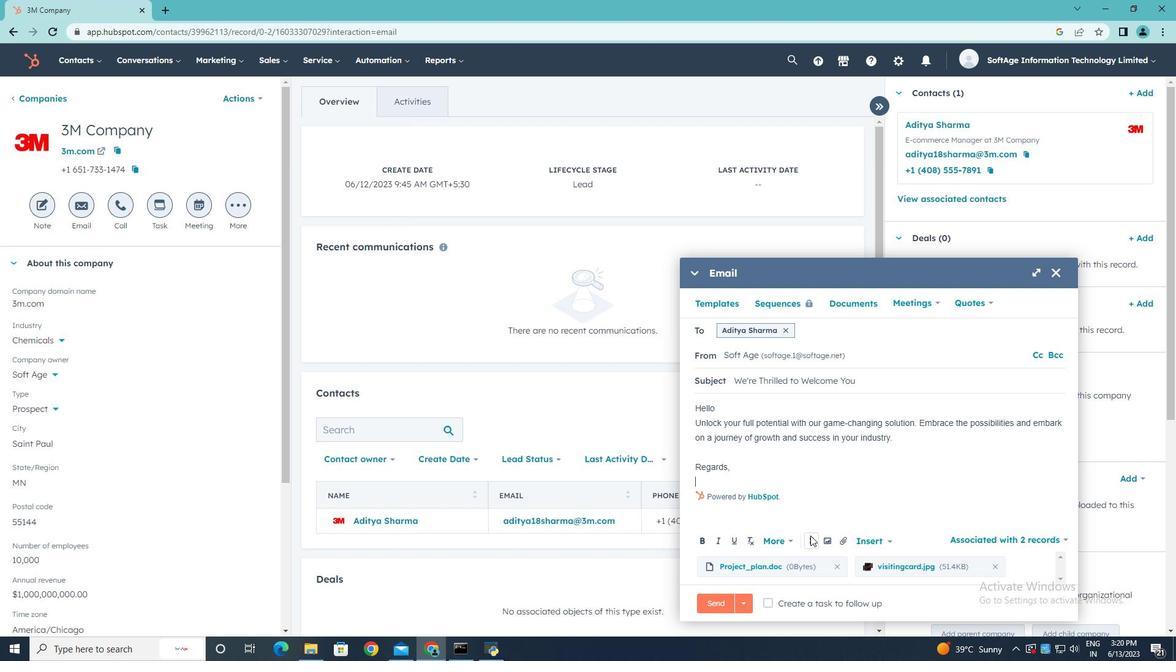 
Action: Mouse pressed left at (810, 537)
Screenshot: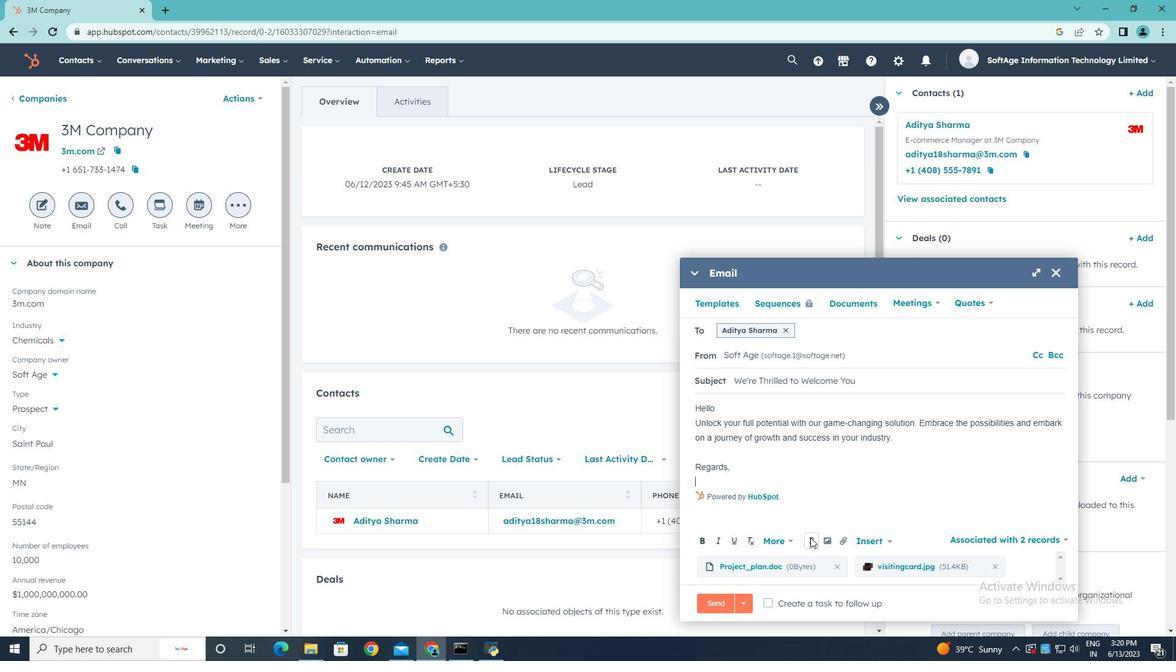 
Action: Mouse moved to (840, 405)
Screenshot: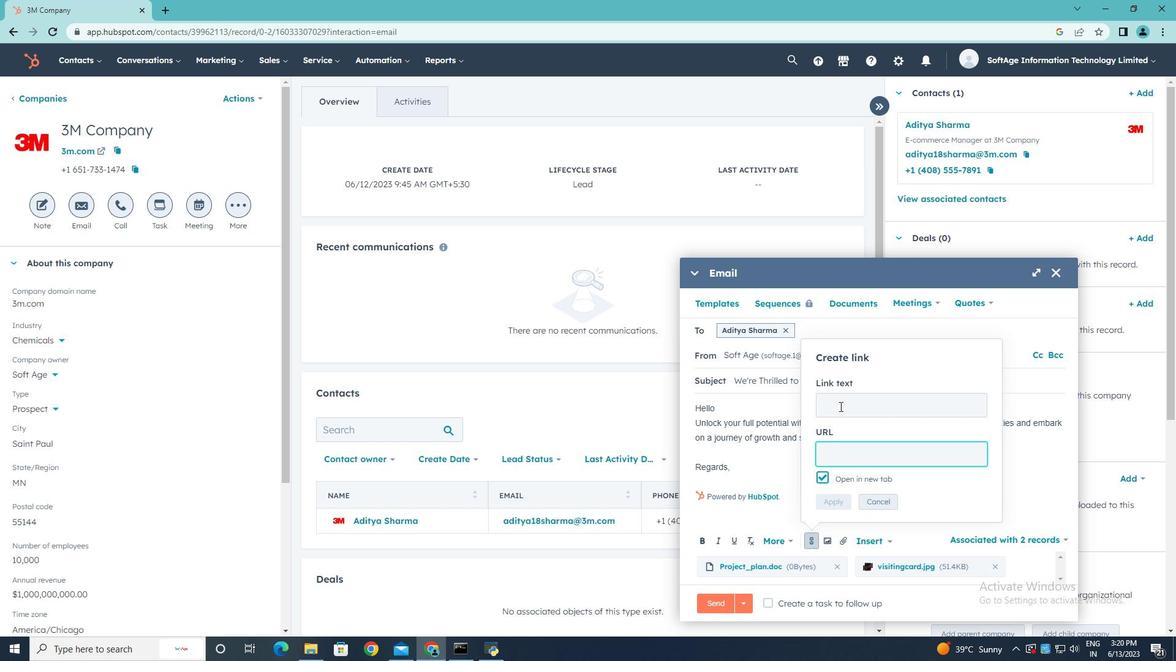
Action: Mouse pressed left at (840, 405)
Screenshot: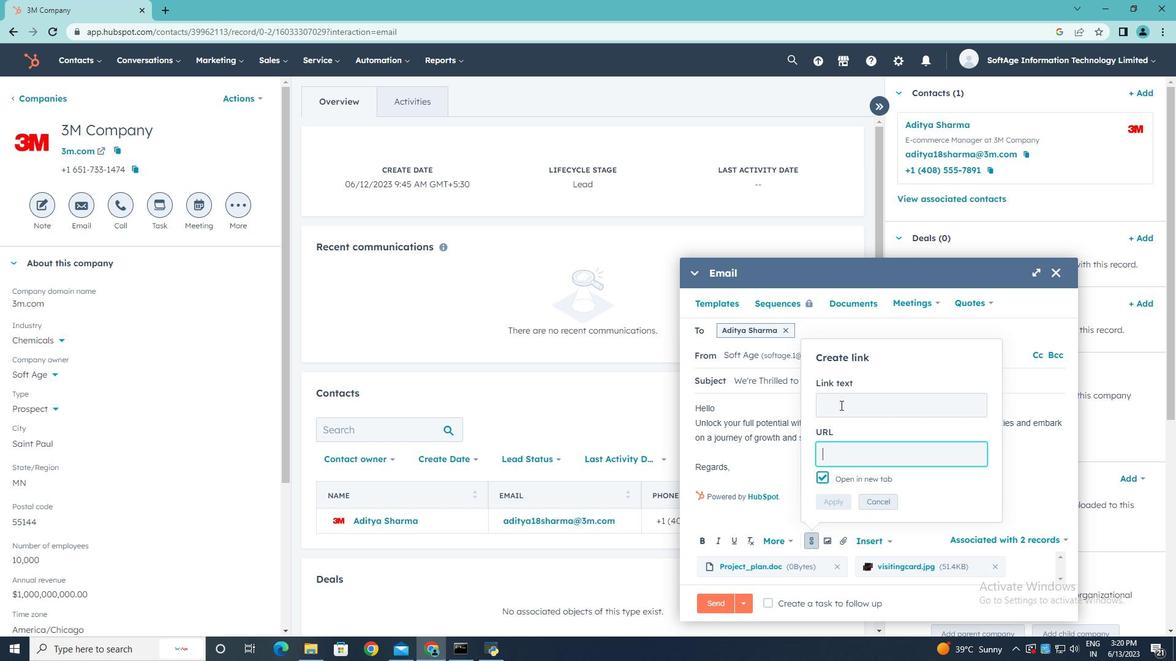 
Action: Key pressed <Key.shift><Key.shift><Key.shift><Key.shift><Key.shift><Key.shift><Key.shift><Key.shift><Key.shift><Key.shift><Key.shift>i<Key.backspace><Key.shift>Instagram
Screenshot: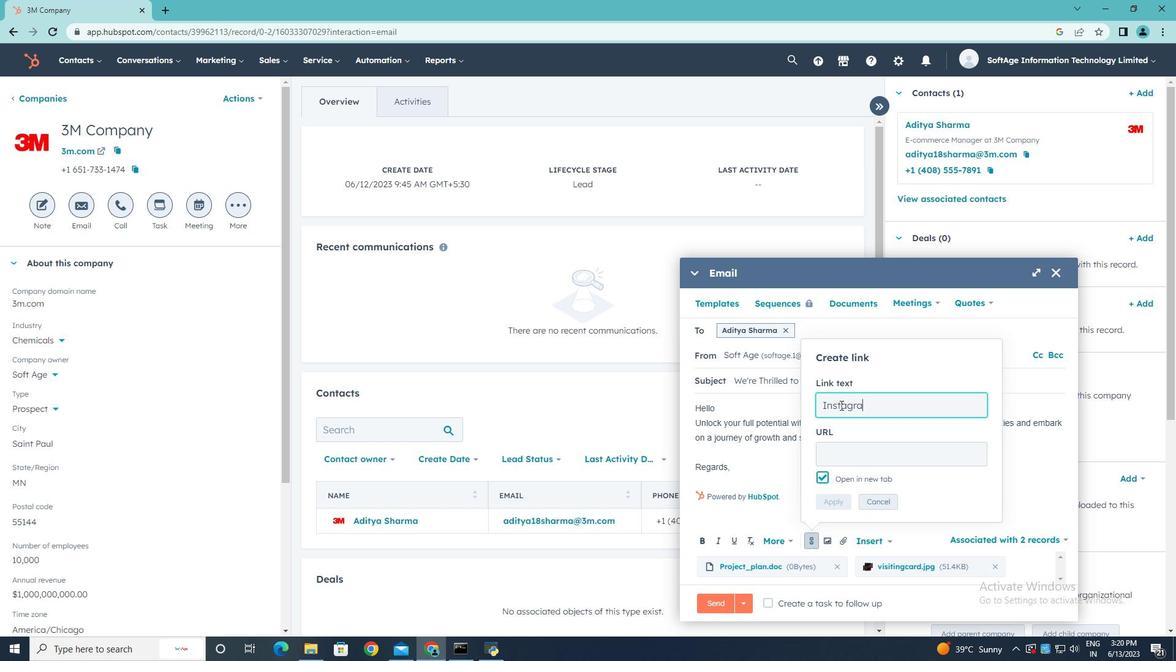 
Action: Mouse moved to (841, 457)
Screenshot: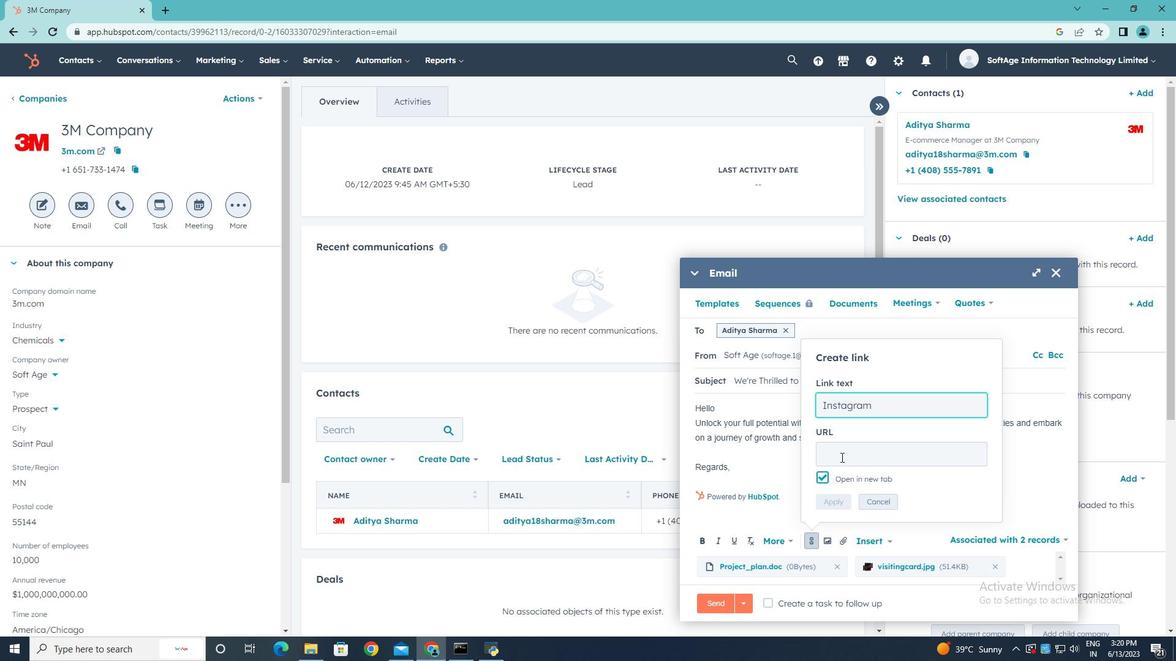 
Action: Mouse pressed left at (841, 457)
Screenshot: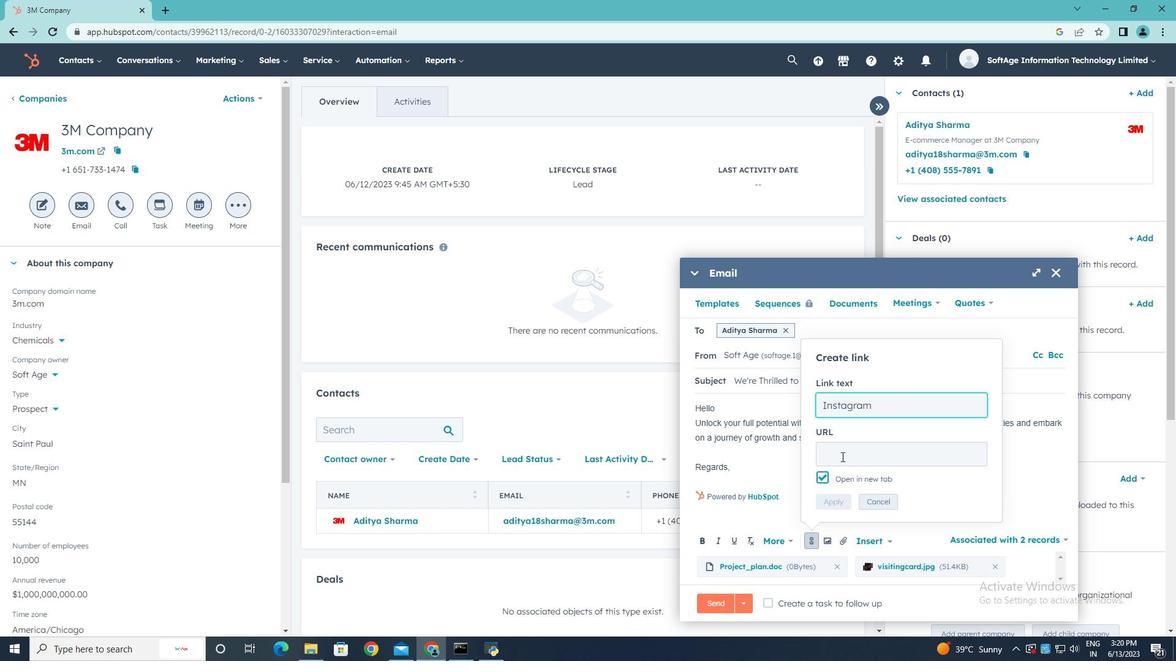 
Action: Key pressed www.instagram.com
Screenshot: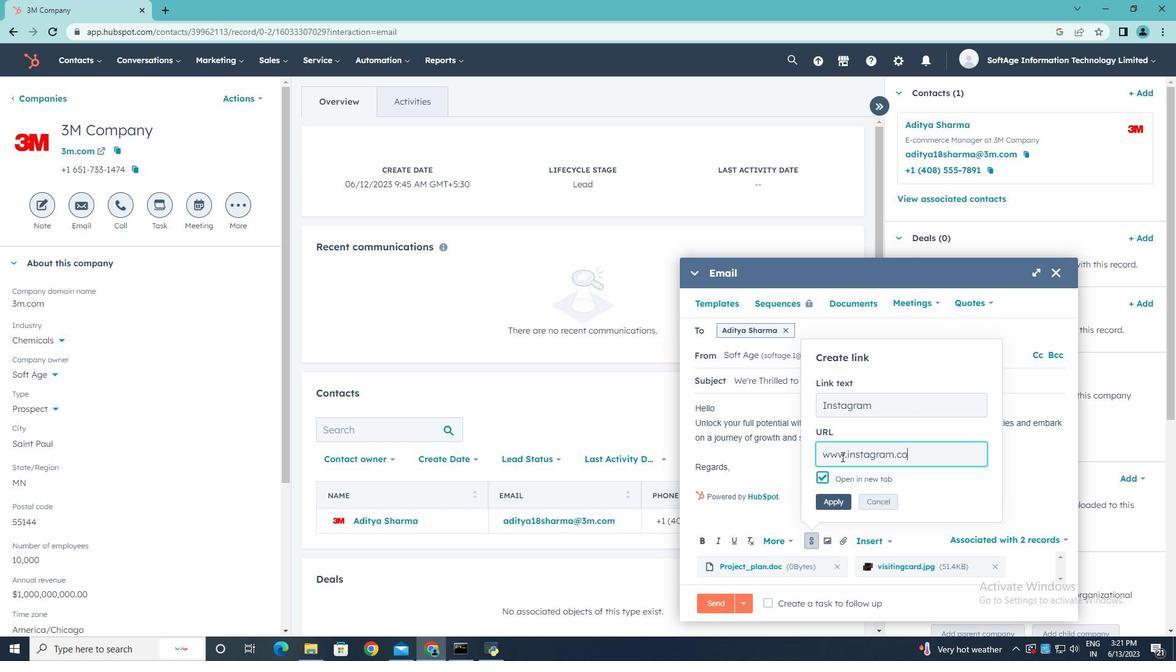 
Action: Mouse moved to (836, 498)
Screenshot: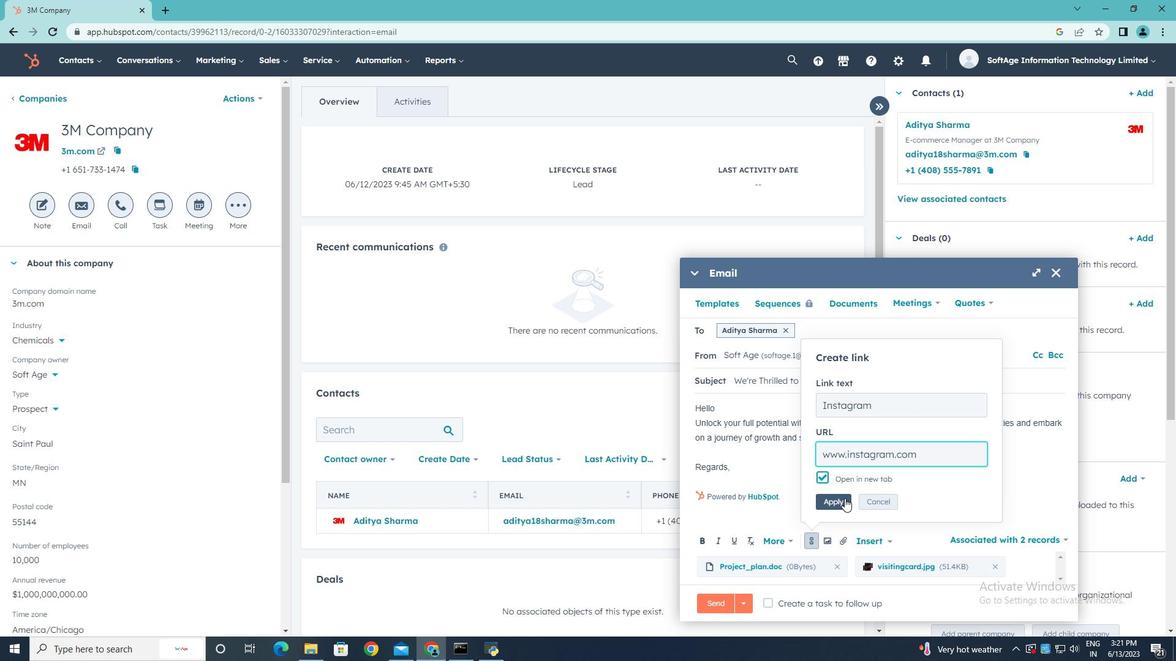 
Action: Mouse pressed left at (836, 498)
Screenshot: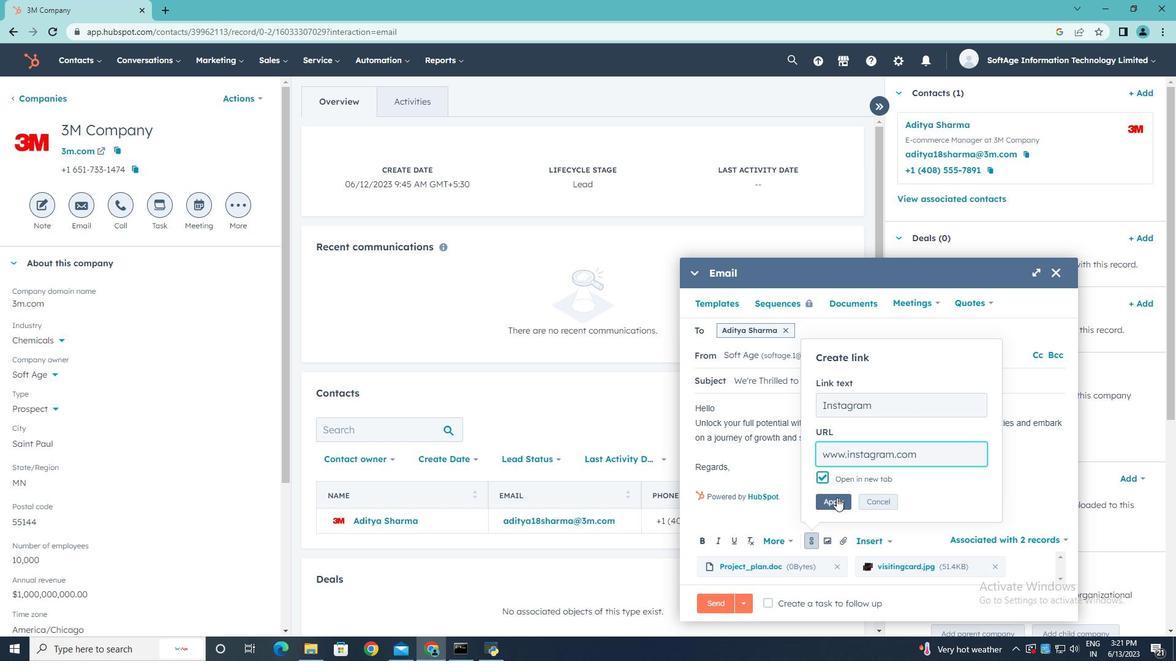 
Action: Mouse moved to (768, 605)
Screenshot: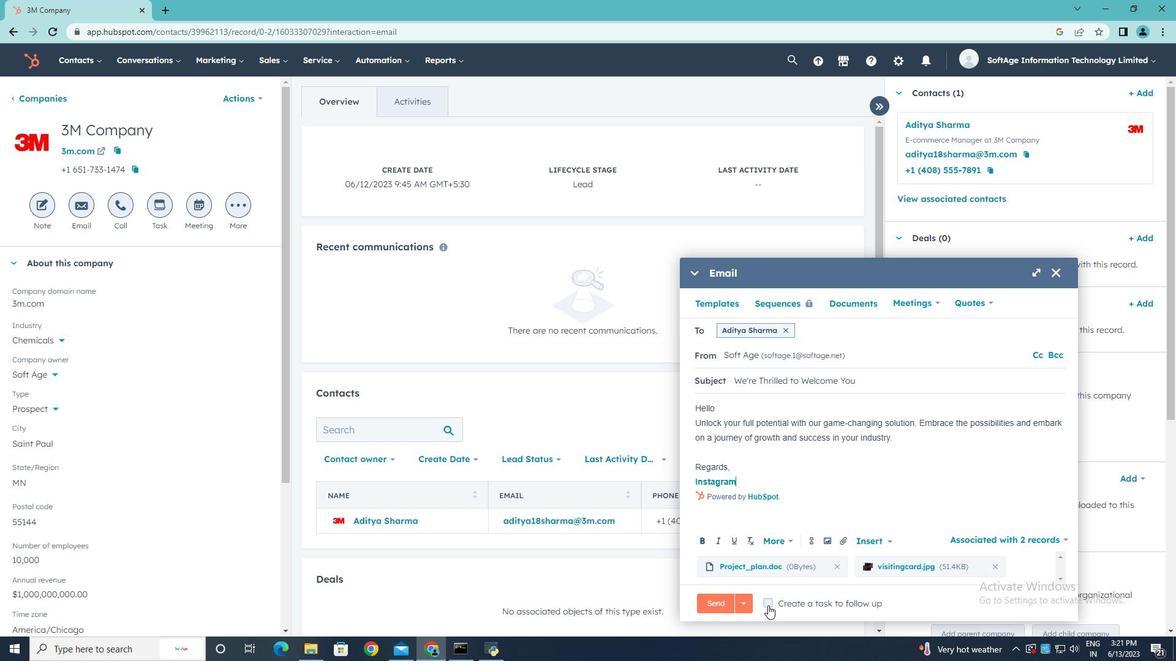
Action: Mouse pressed left at (768, 605)
Screenshot: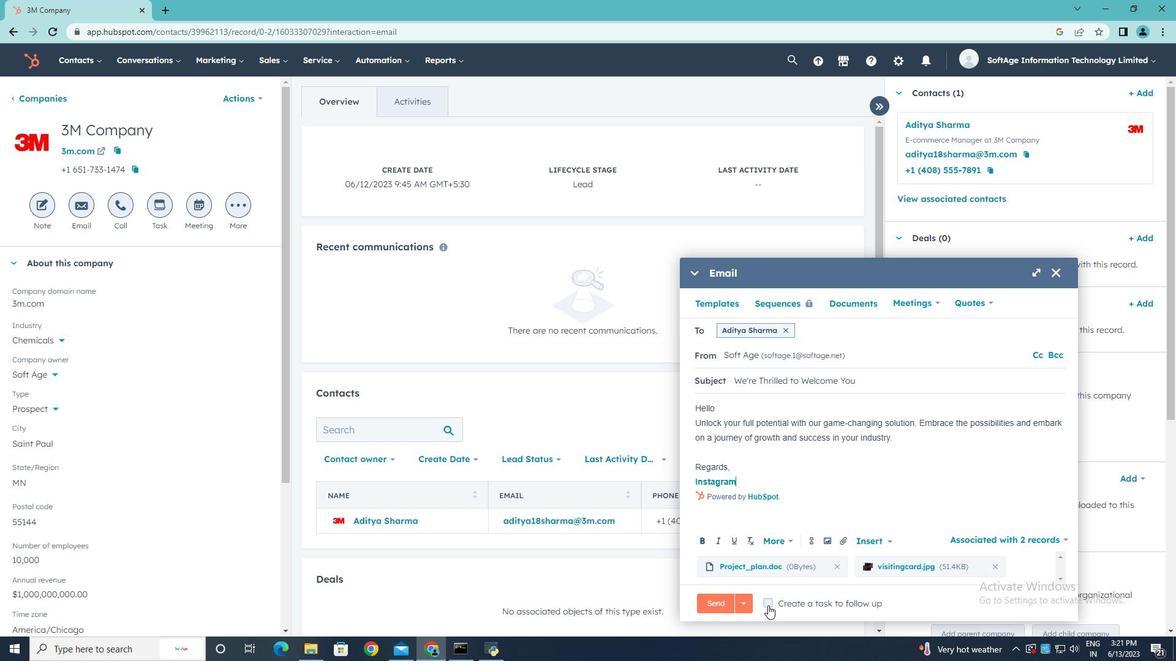 
Action: Mouse moved to (1005, 604)
Screenshot: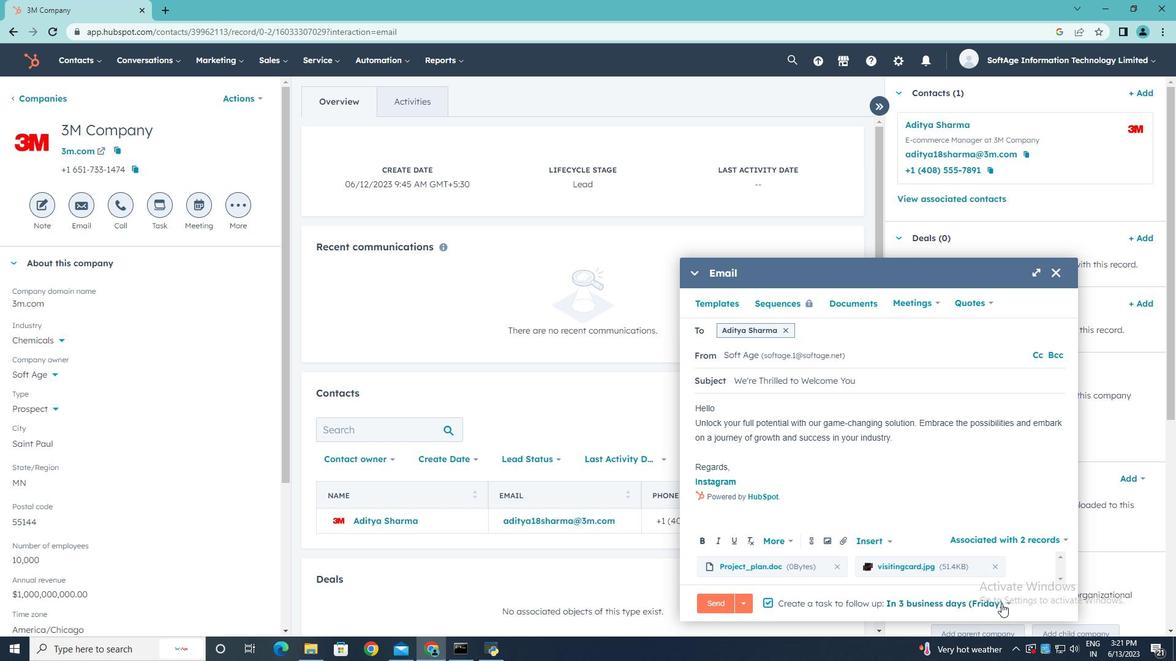 
Action: Mouse pressed left at (1005, 604)
Screenshot: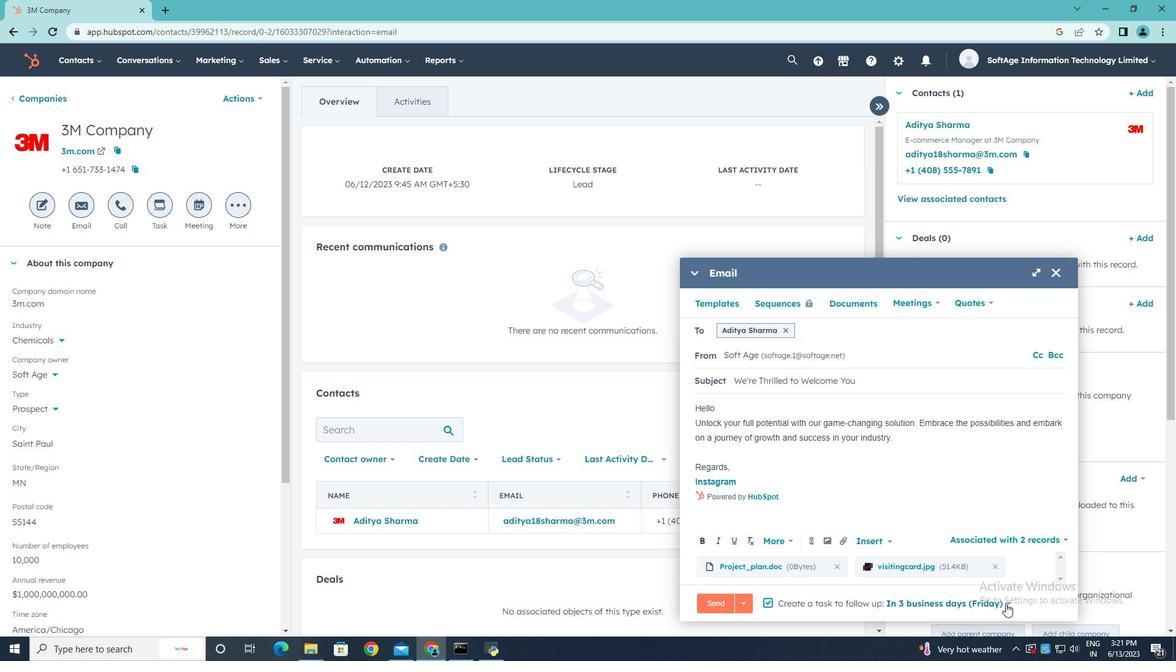 
Action: Mouse moved to (989, 483)
Screenshot: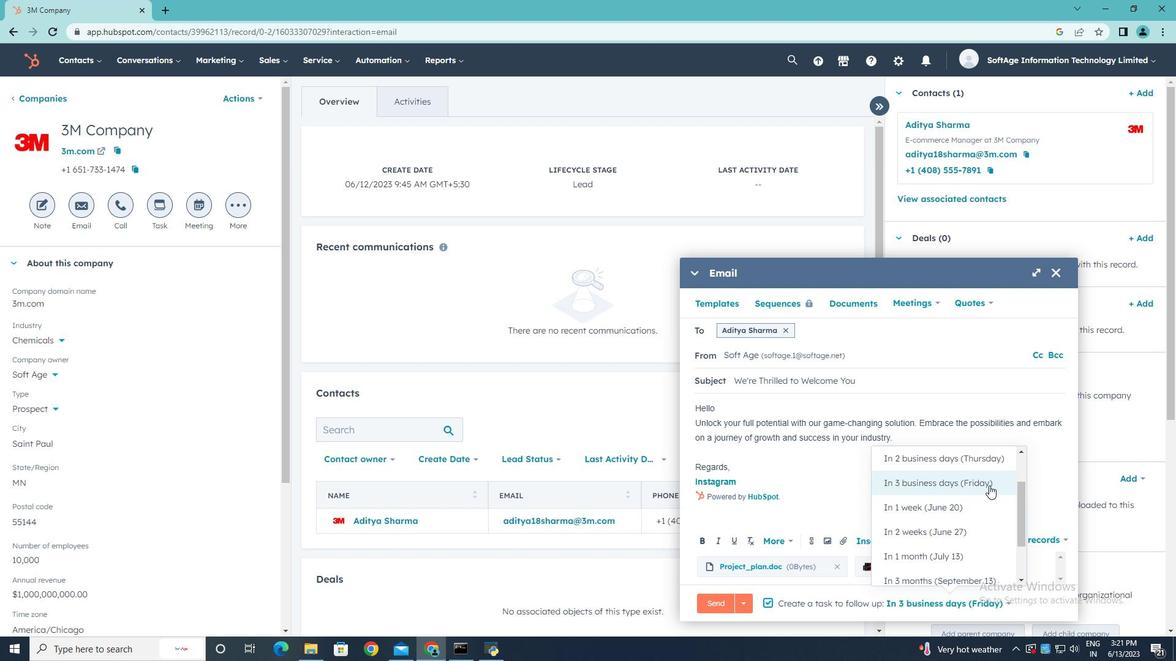 
Action: Mouse pressed left at (989, 483)
Screenshot: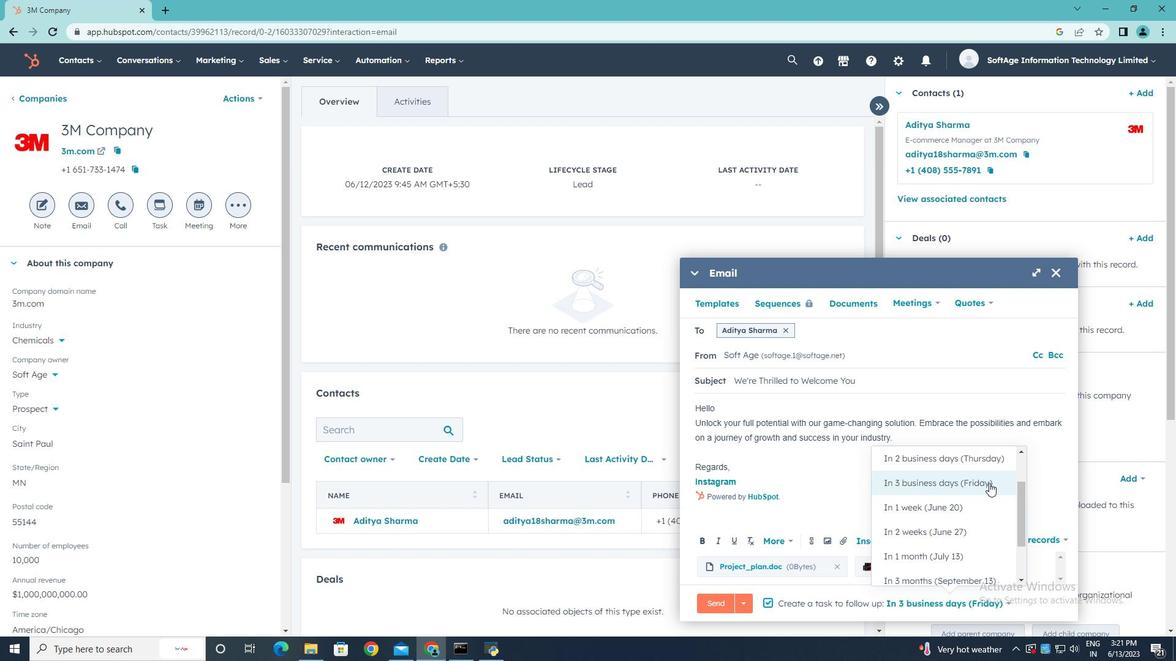 
Action: Mouse moved to (855, 534)
Screenshot: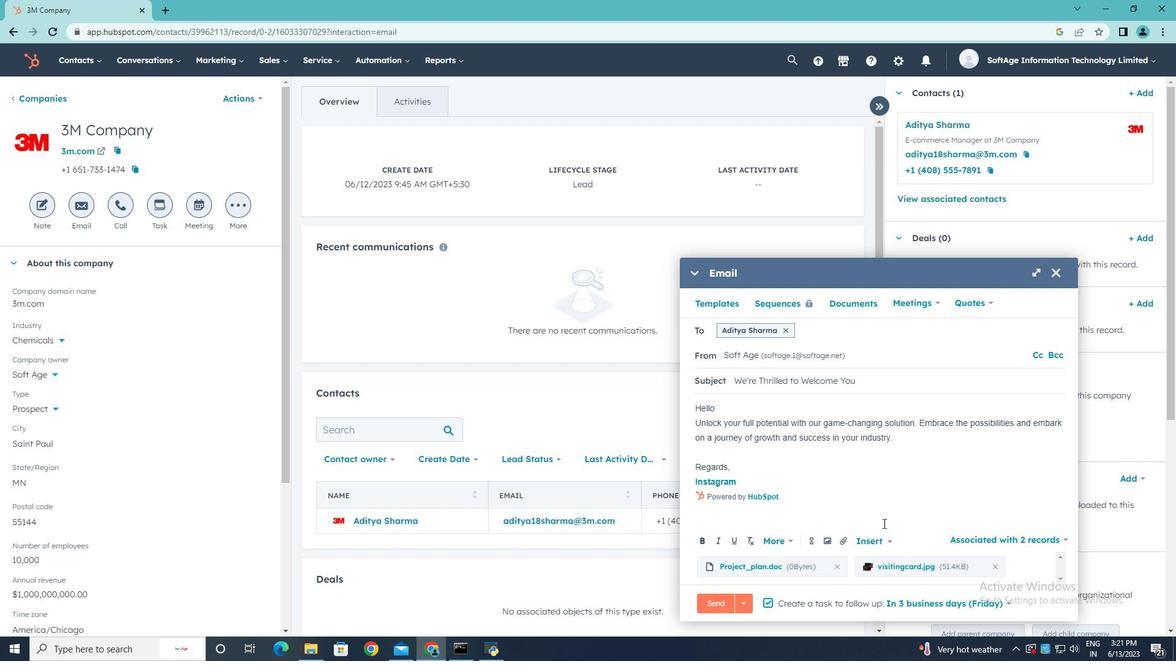 
Action: Mouse scrolled (855, 533) with delta (0, 0)
Screenshot: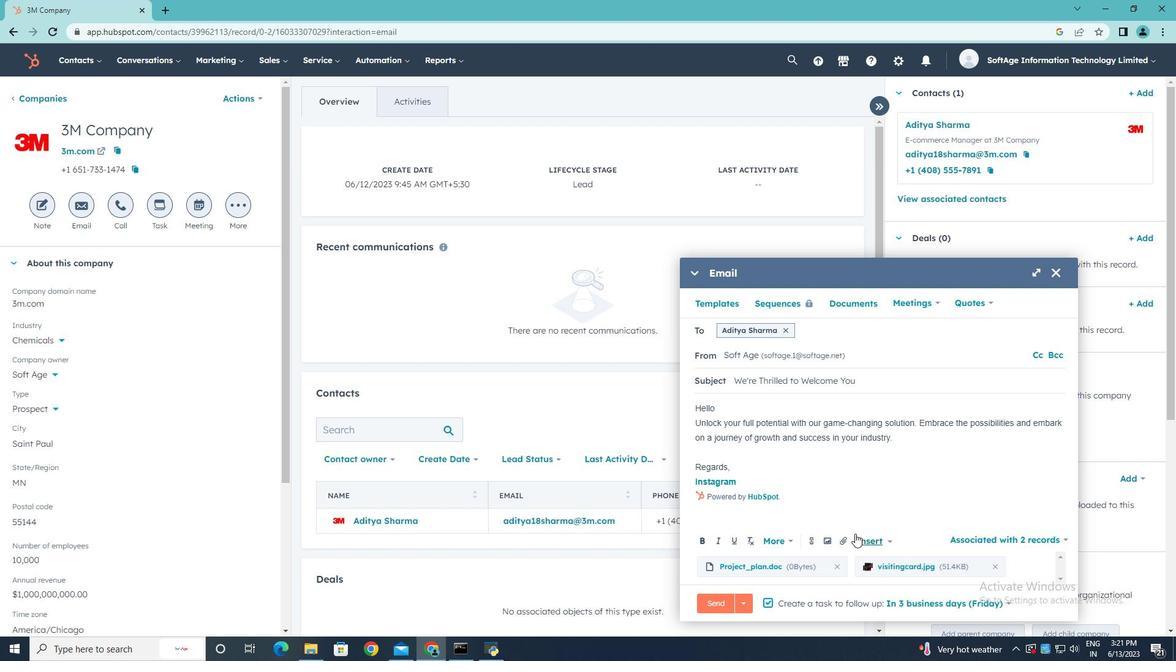 
Action: Mouse scrolled (855, 533) with delta (0, 0)
Screenshot: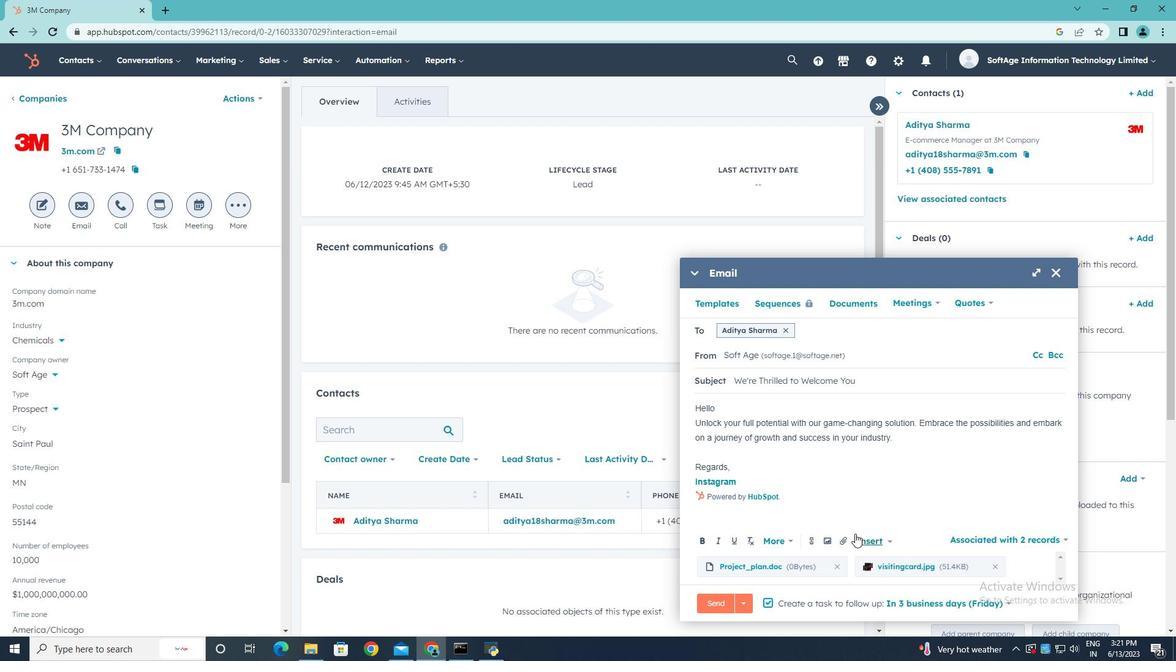 
Action: Mouse moved to (716, 599)
Screenshot: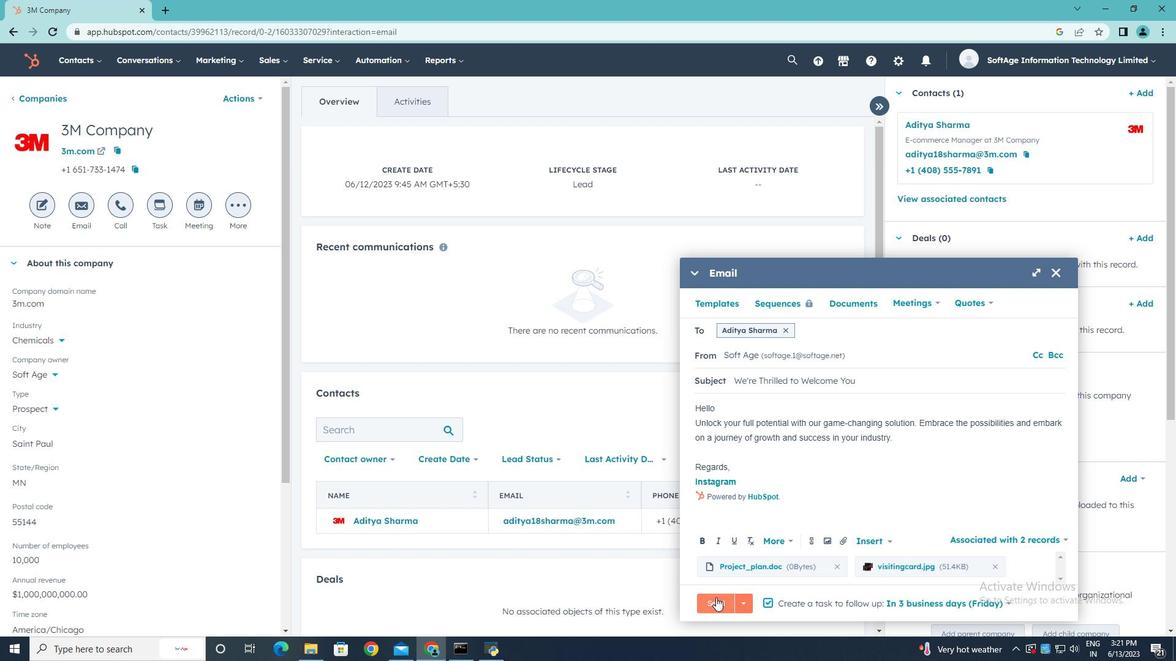 
Action: Mouse pressed left at (716, 599)
Screenshot: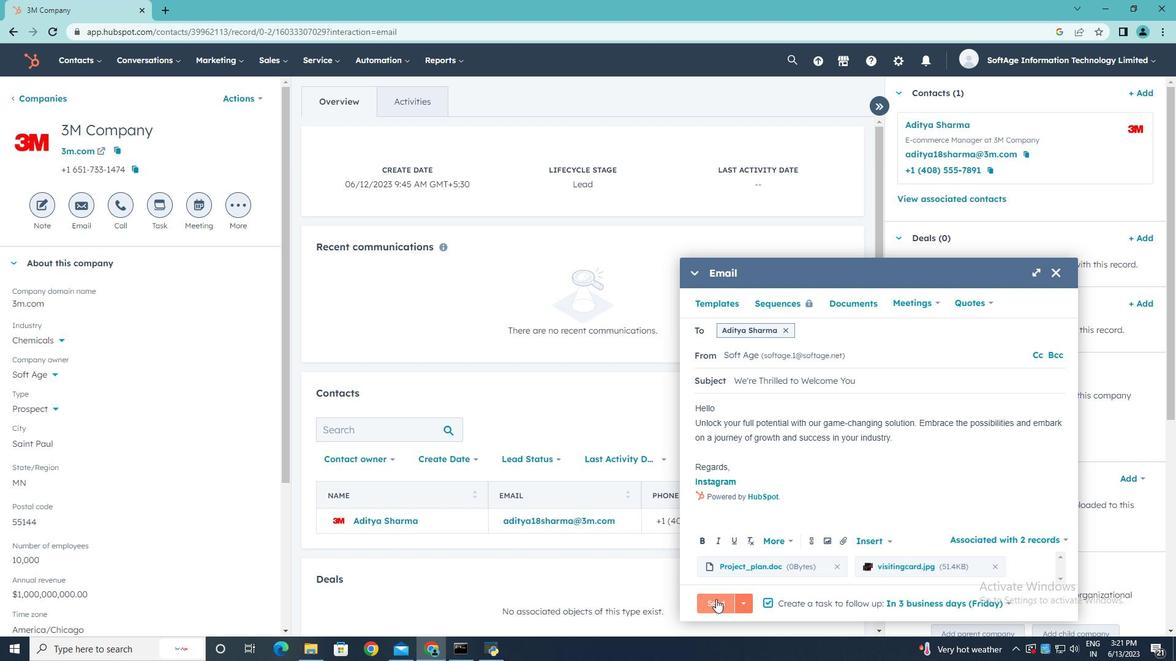 
Action: Mouse moved to (716, 599)
Screenshot: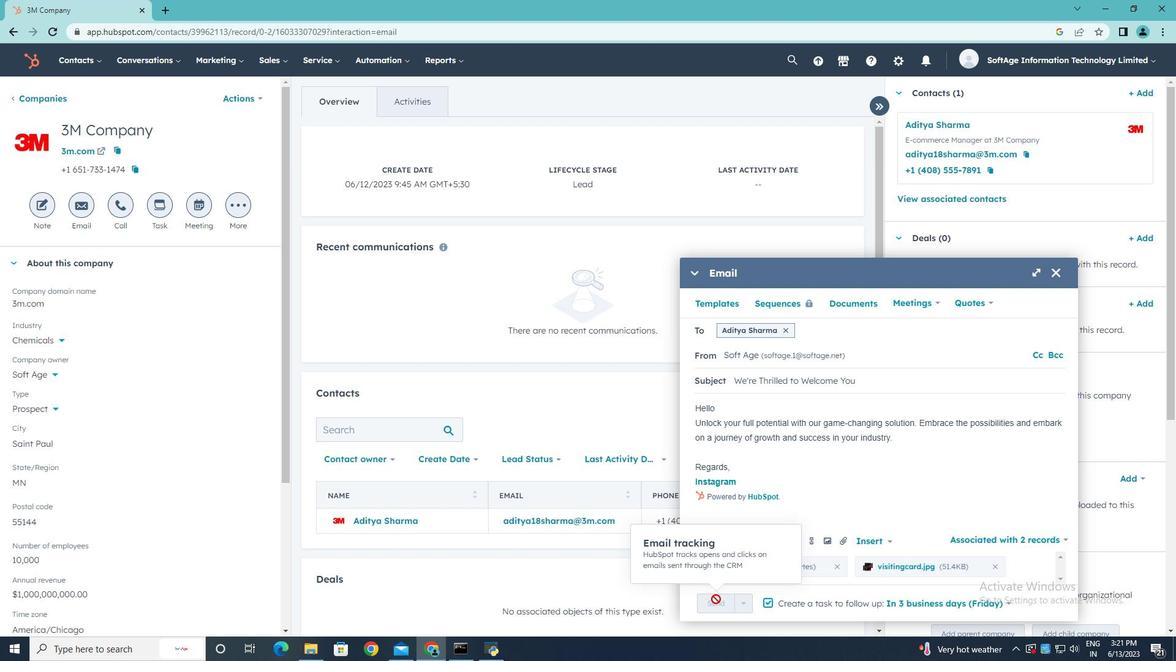 
